 Task: Look for space in Usa River, Tanzania from 4th August, 2023 to 8th August, 2023 for 1 adult in price range Rs.10000 to Rs.15000. Place can be private room with 1  bedroom having 1 bed and 1 bathroom. Property type can be flatguest house, hotel. Booking option can be shelf check-in. Required host language is English.
Action: Mouse moved to (508, 108)
Screenshot: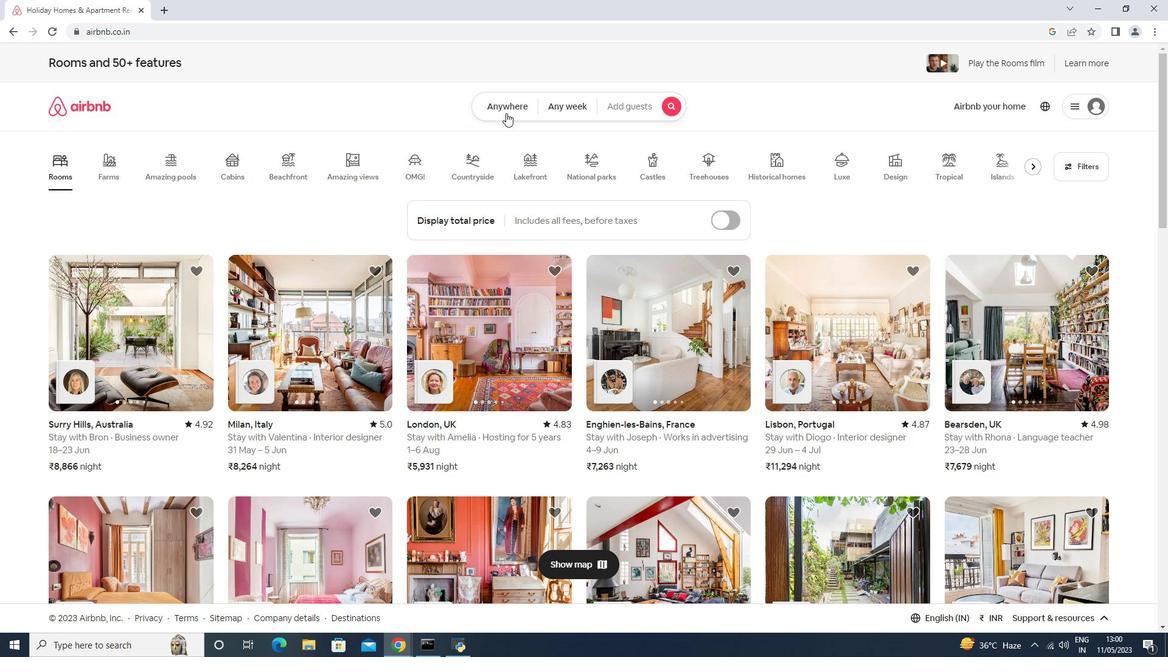 
Action: Mouse pressed left at (508, 108)
Screenshot: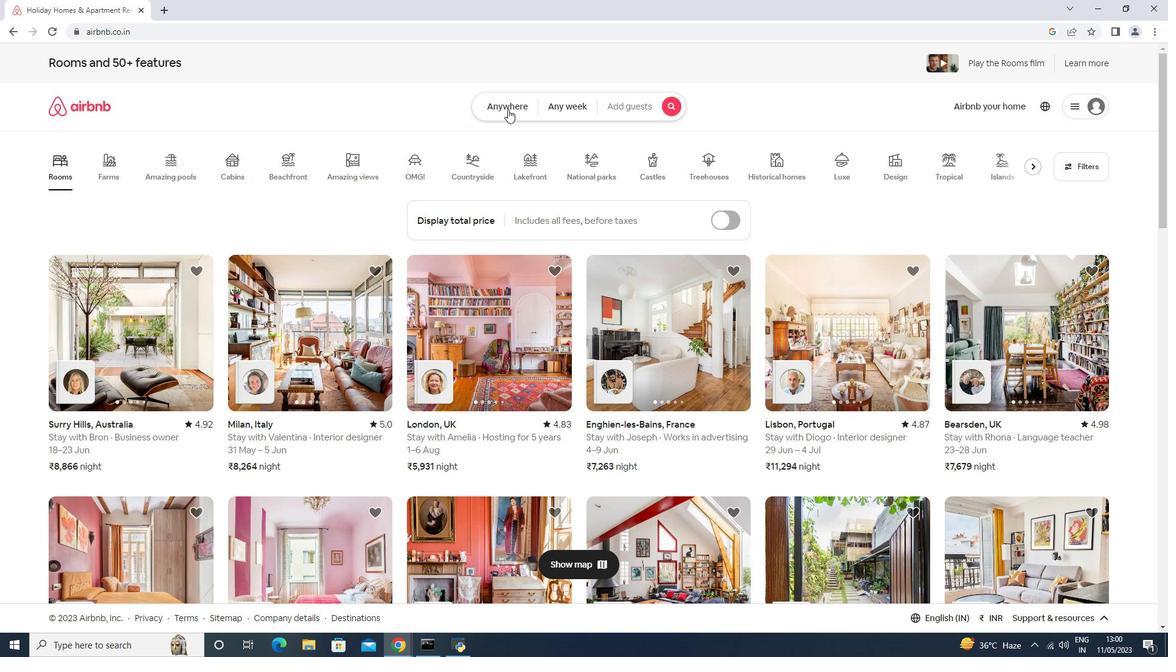 
Action: Mouse moved to (431, 184)
Screenshot: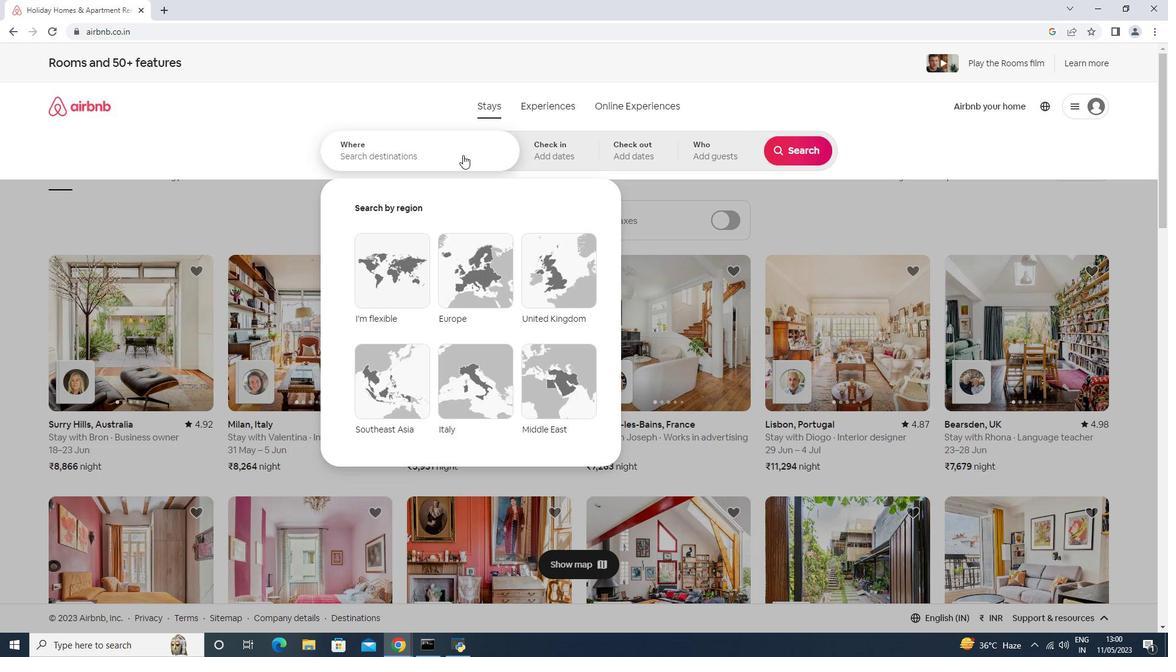 
Action: Mouse pressed left at (431, 184)
Screenshot: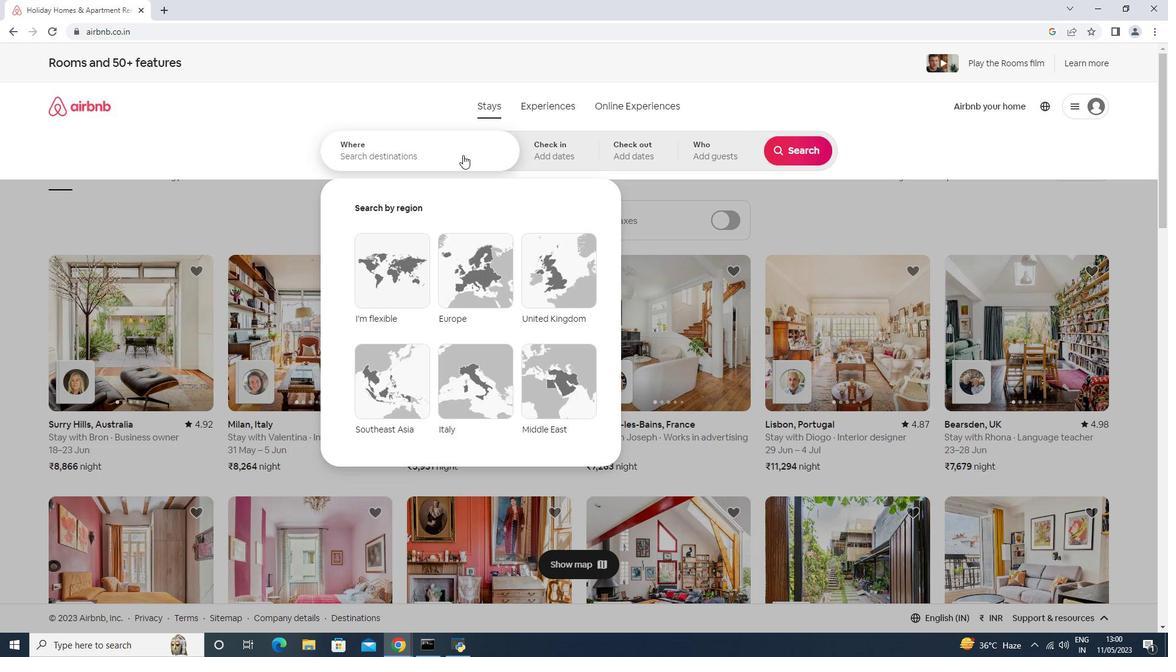 
Action: Mouse moved to (452, 146)
Screenshot: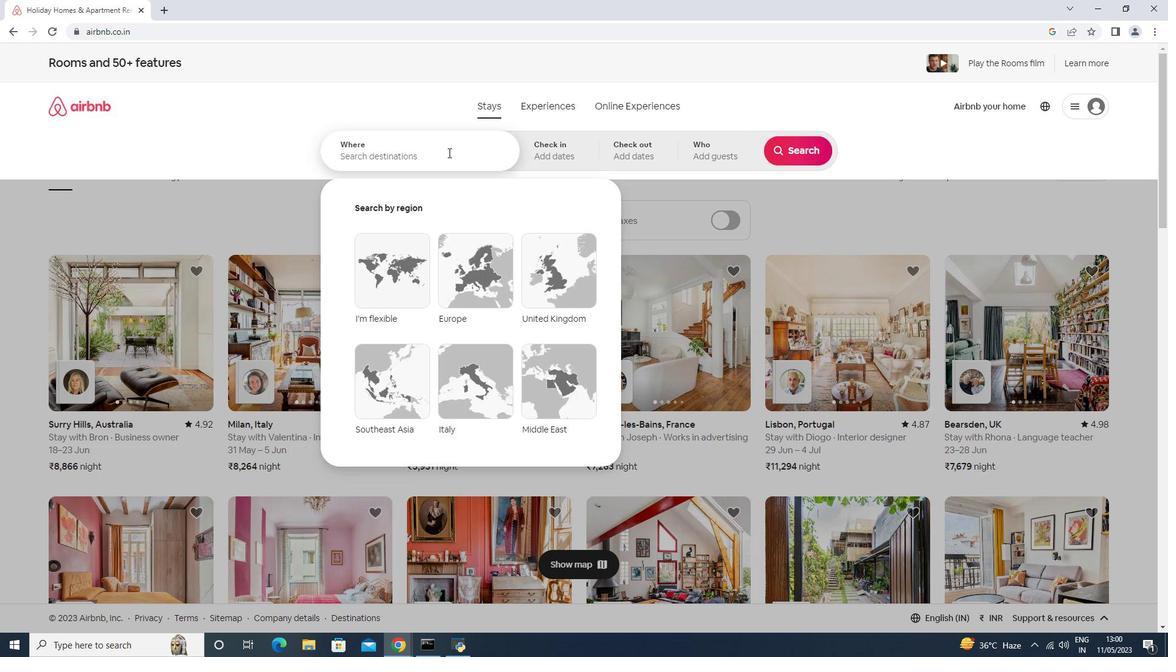 
Action: Mouse pressed left at (452, 146)
Screenshot: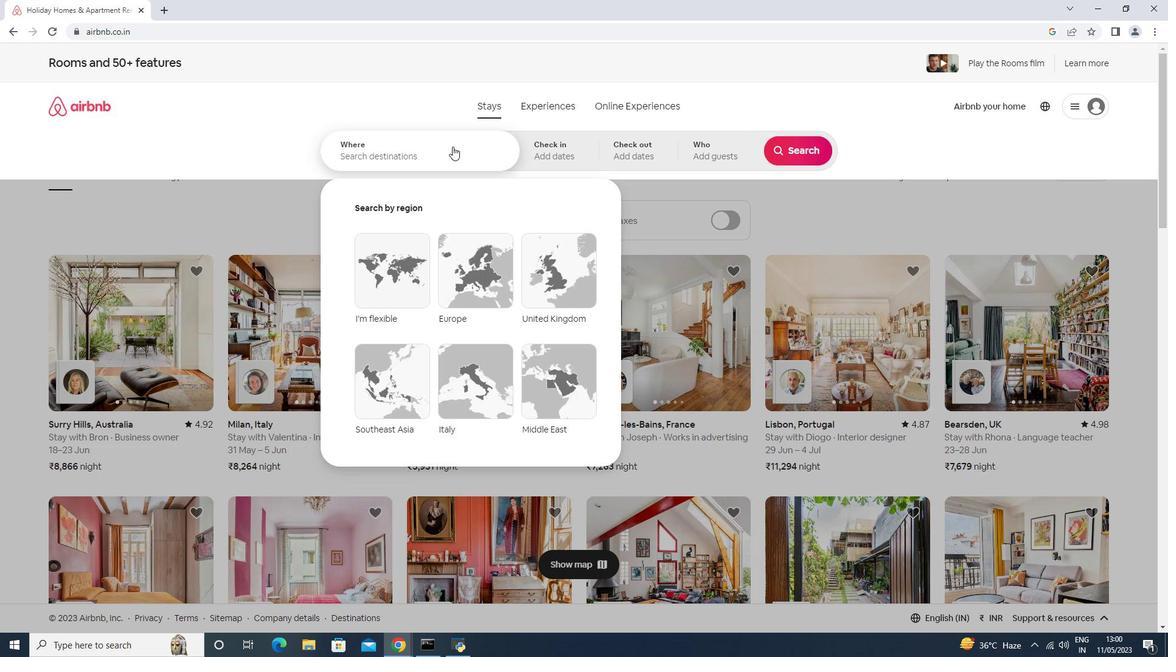 
Action: Mouse moved to (399, 174)
Screenshot: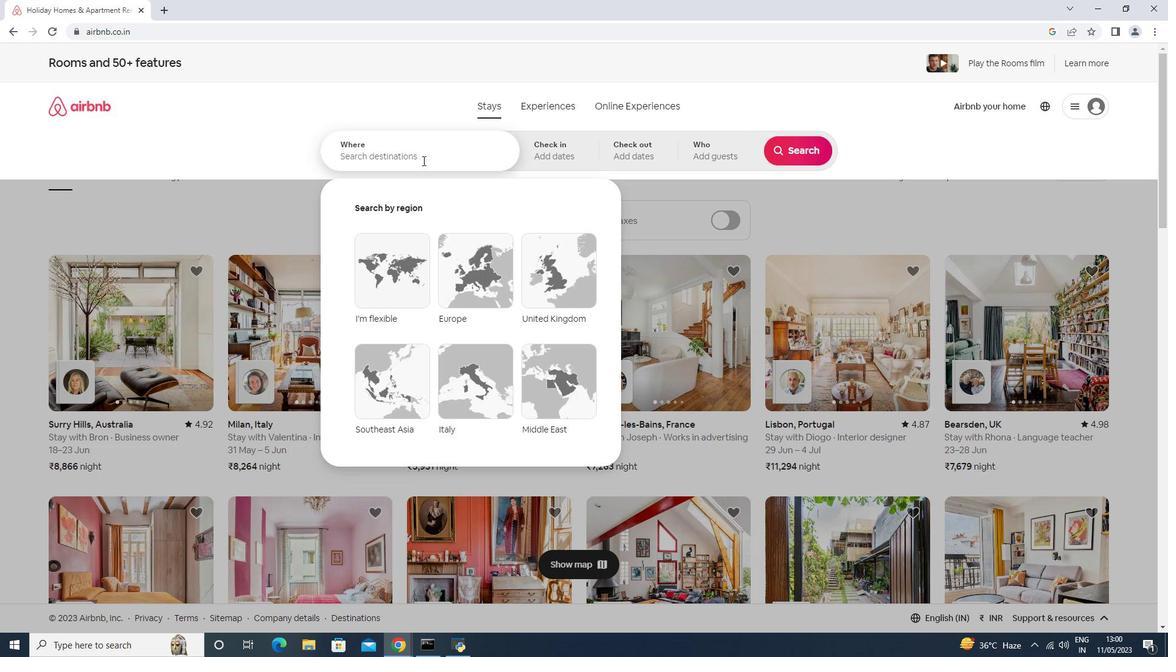
Action: Key pressed <Key.shift><Key.shift><Key.shift><Key.shift><Key.shift><Key.shift><Key.shift>Usa<Key.space><Key.shift>River,<Key.space><Key.down><Key.enter>
Screenshot: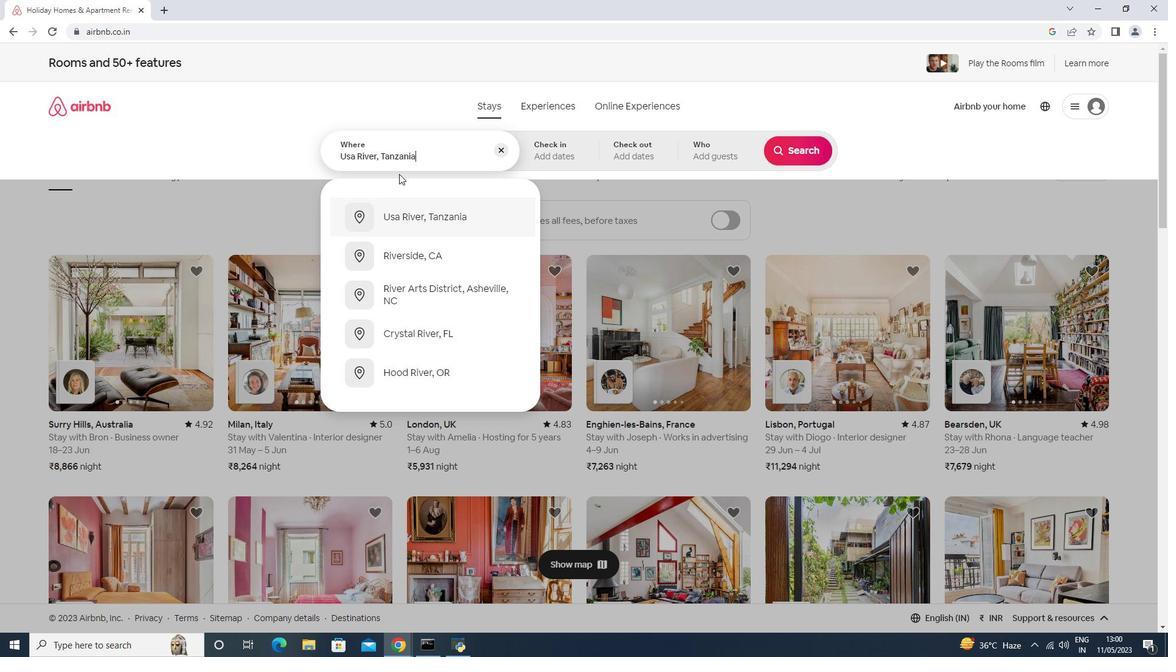 
Action: Mouse moved to (823, 247)
Screenshot: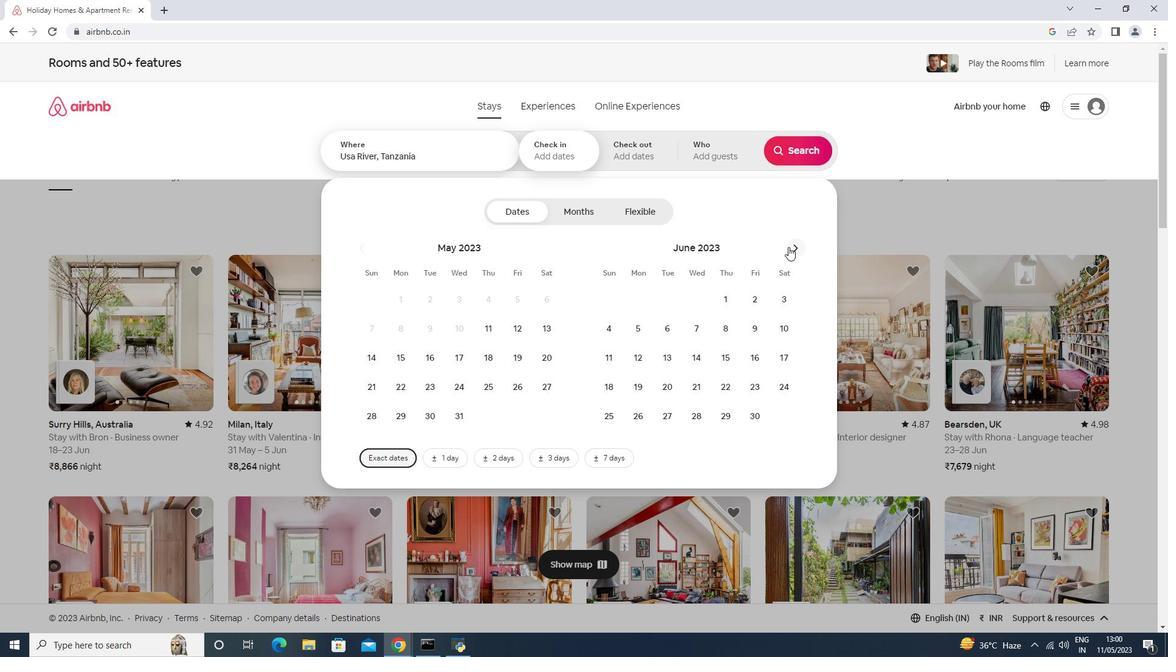 
Action: Mouse pressed left at (823, 247)
Screenshot: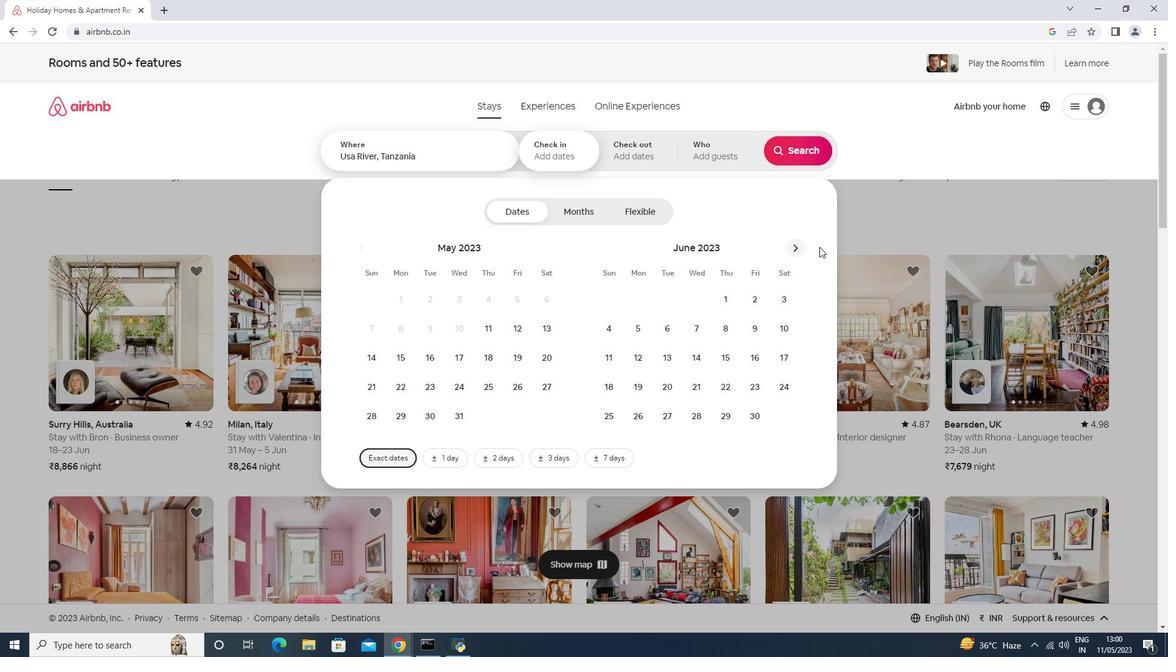 
Action: Mouse moved to (792, 248)
Screenshot: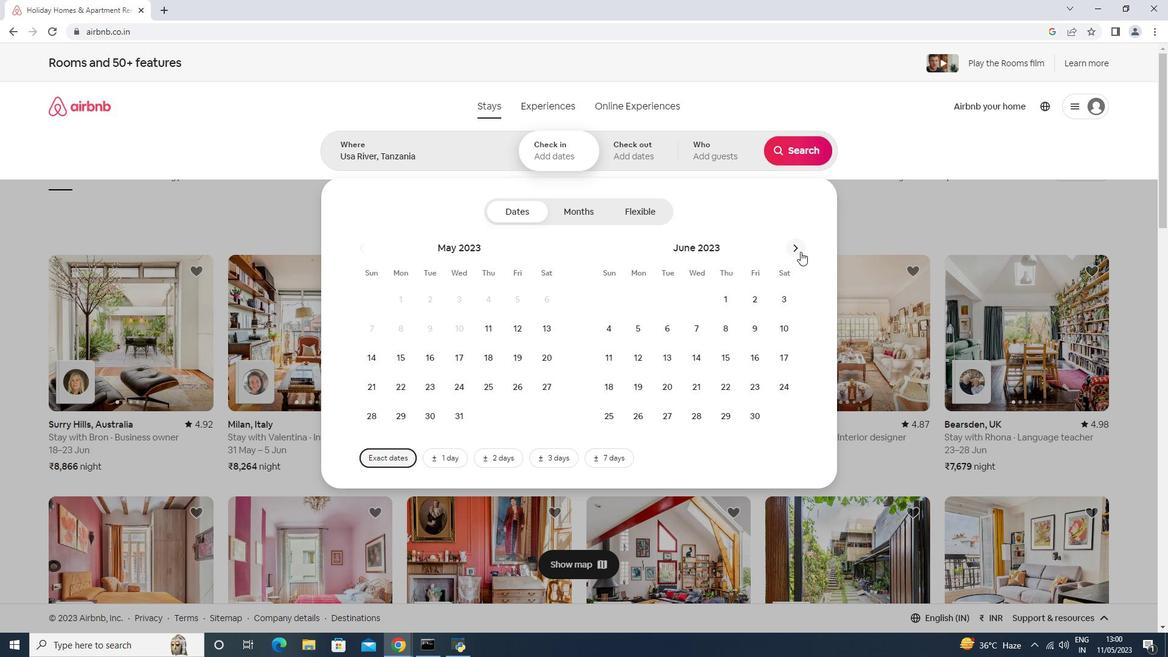 
Action: Mouse pressed left at (792, 248)
Screenshot: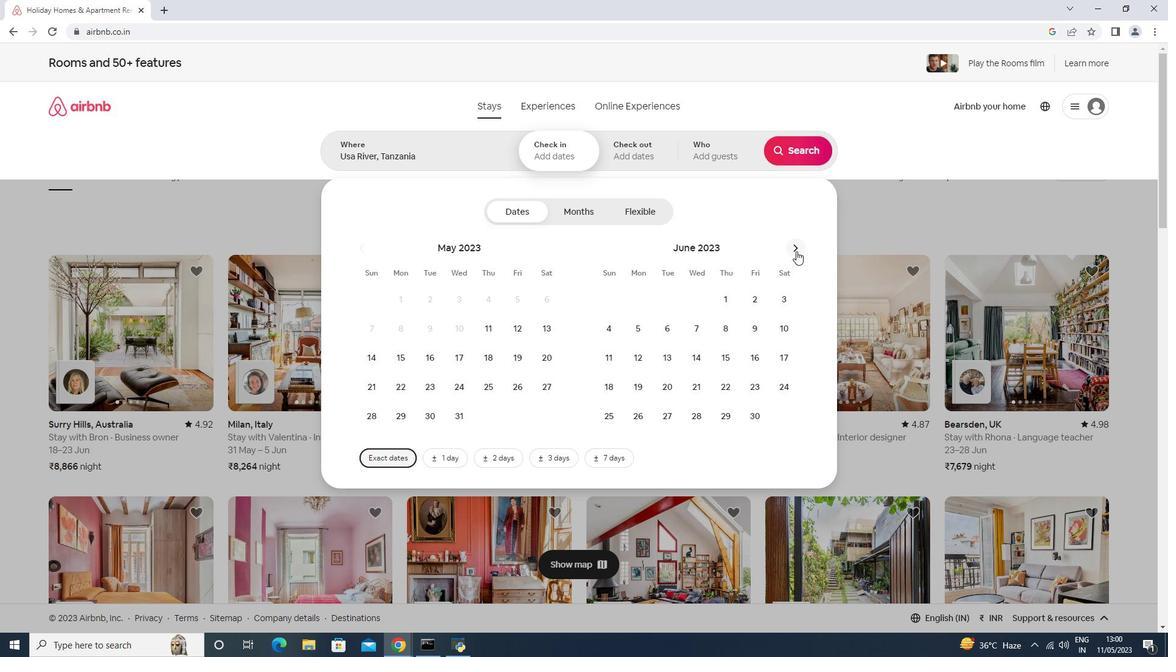 
Action: Mouse pressed left at (792, 248)
Screenshot: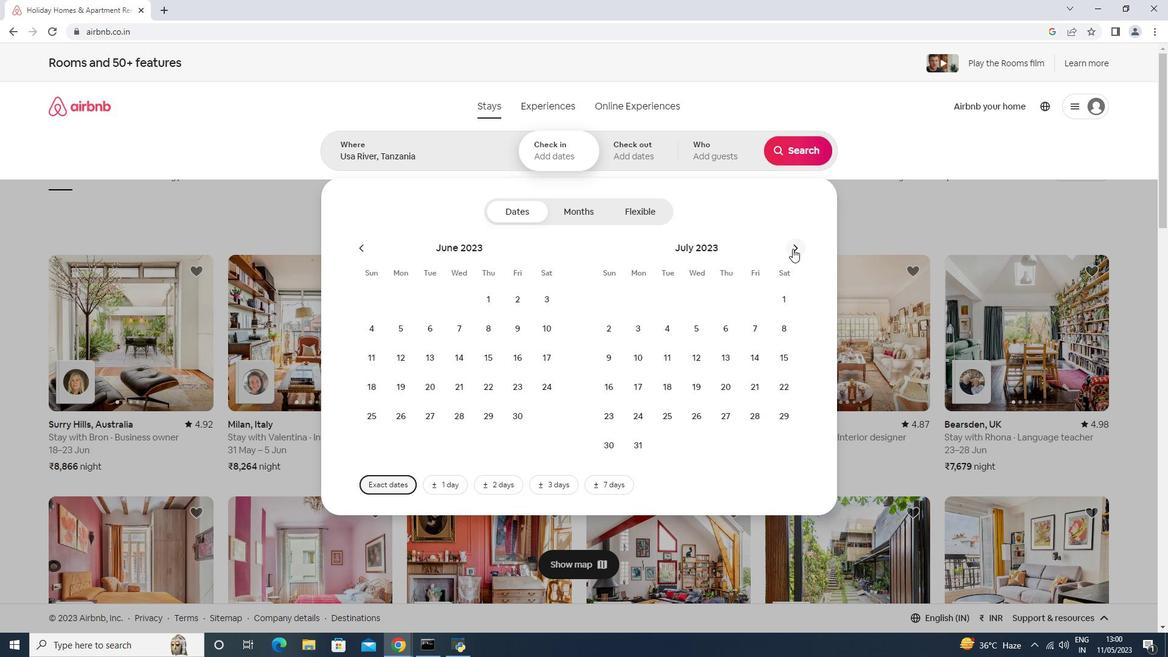 
Action: Mouse moved to (752, 292)
Screenshot: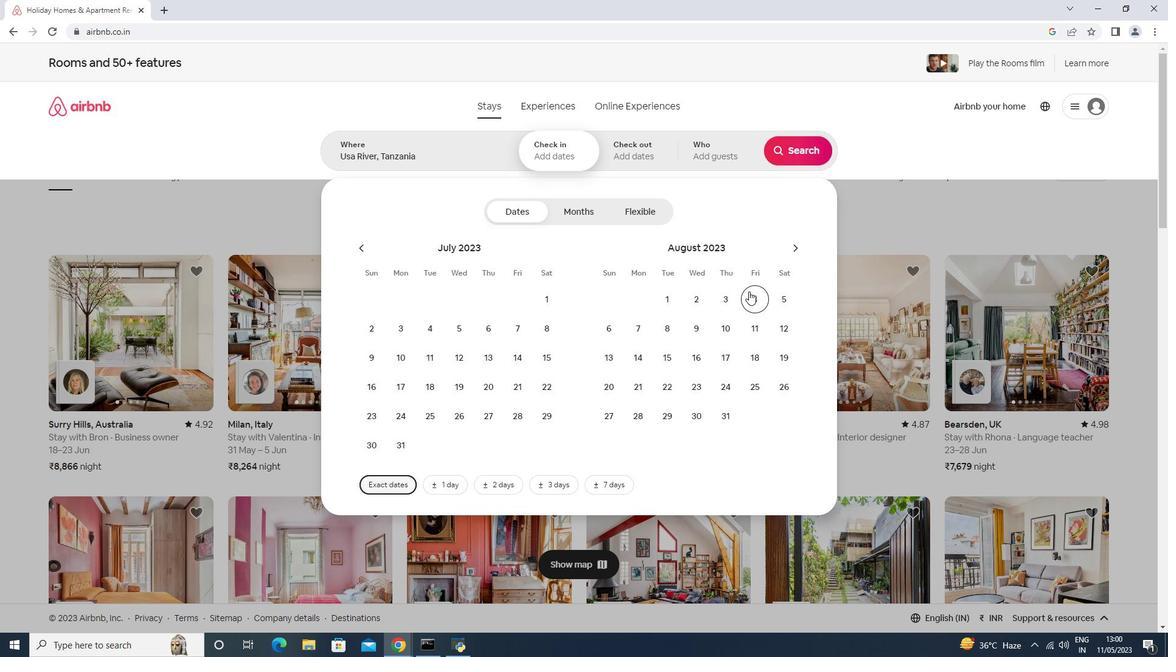 
Action: Mouse pressed left at (752, 292)
Screenshot: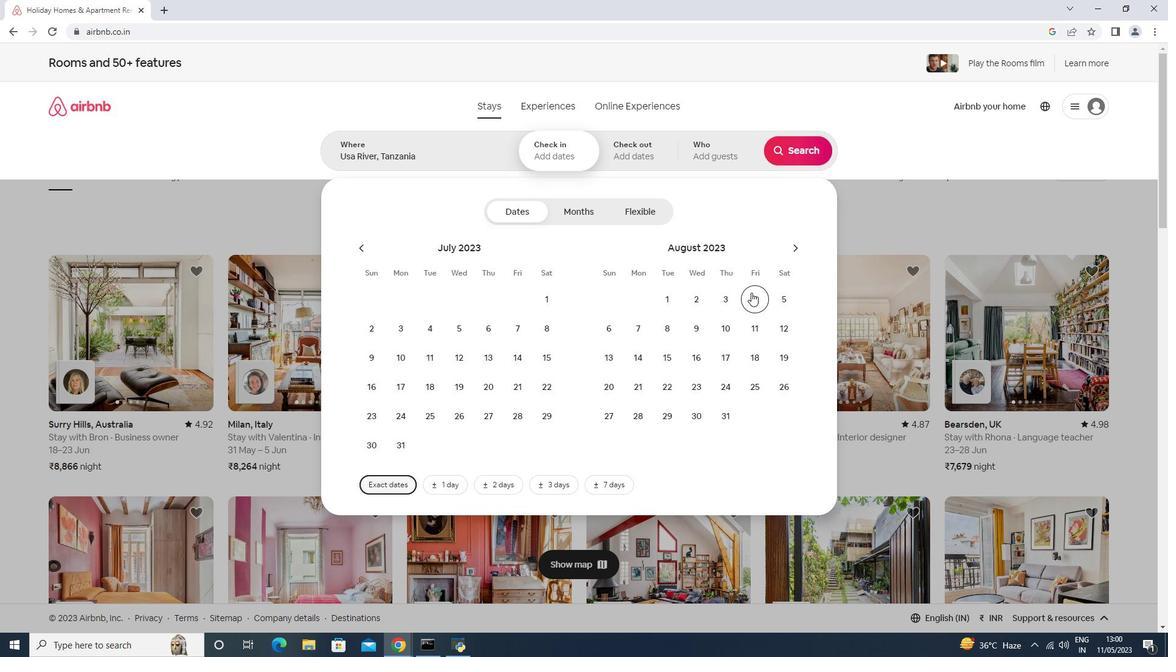 
Action: Mouse moved to (667, 332)
Screenshot: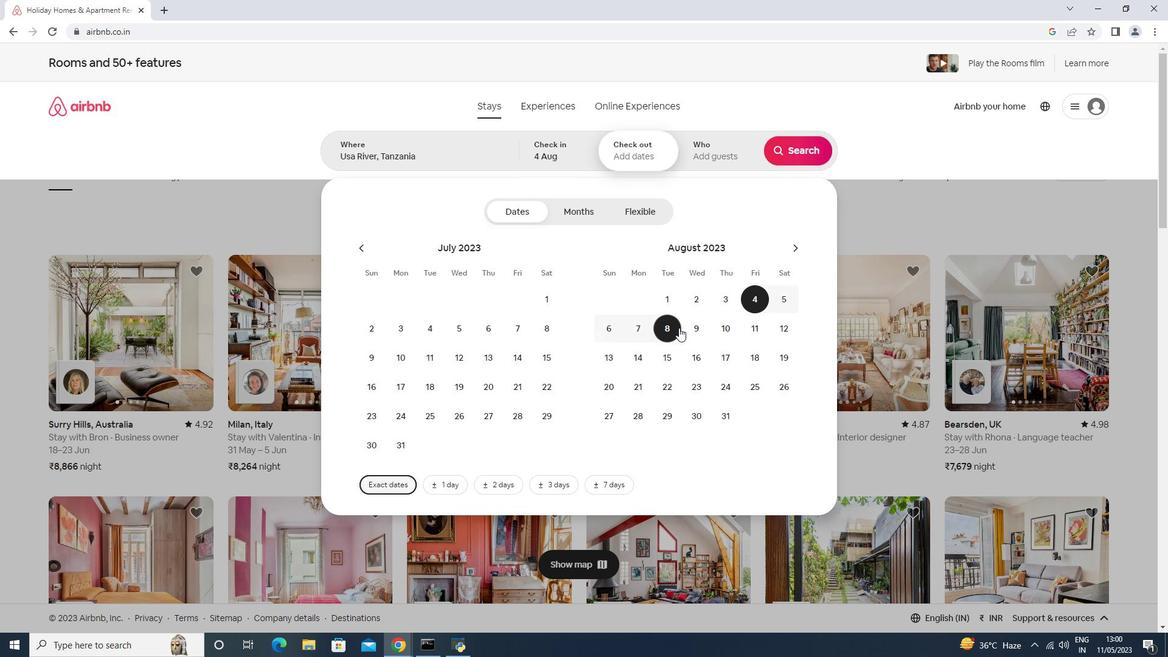 
Action: Mouse pressed left at (667, 332)
Screenshot: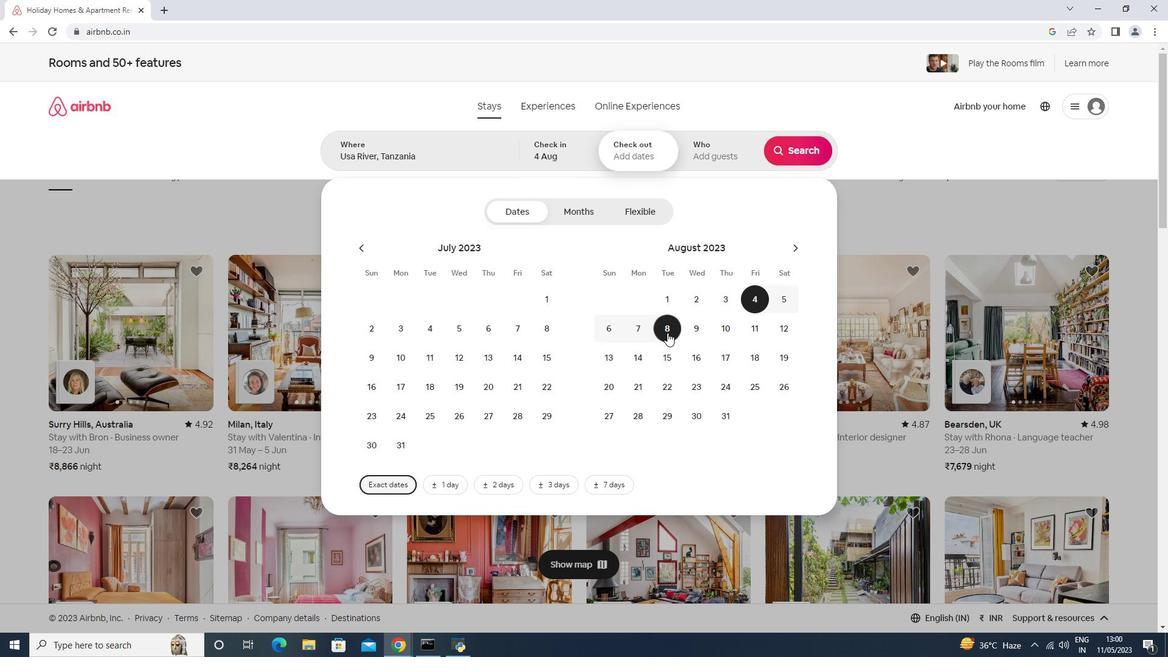 
Action: Mouse moved to (721, 121)
Screenshot: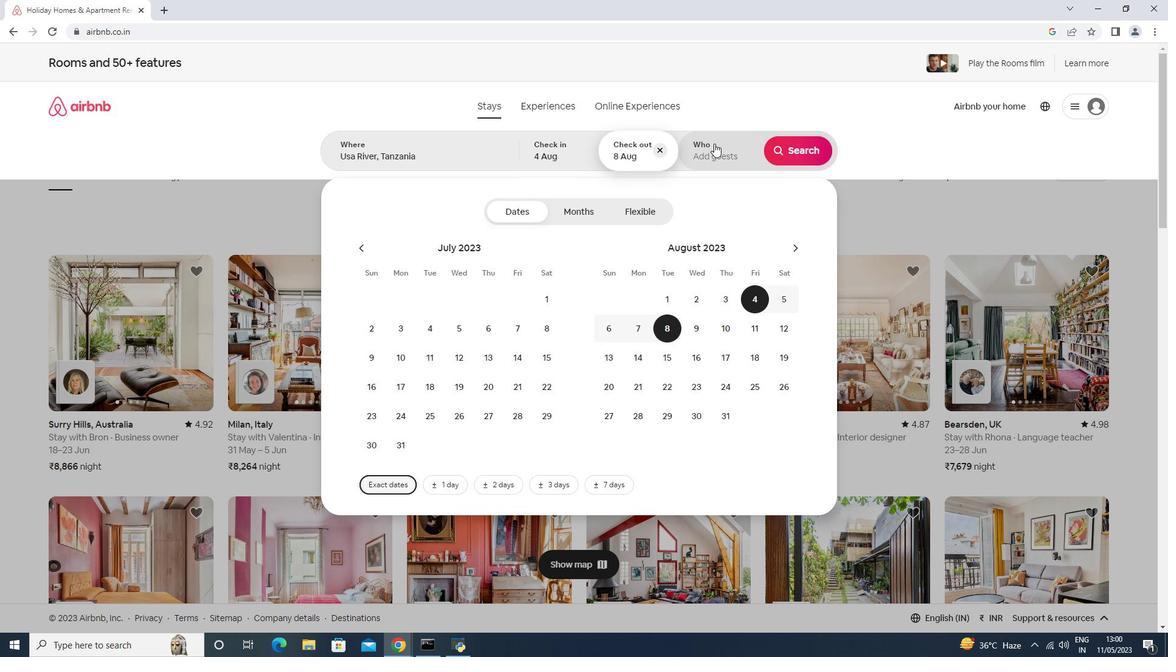 
Action: Mouse pressed left at (721, 121)
Screenshot: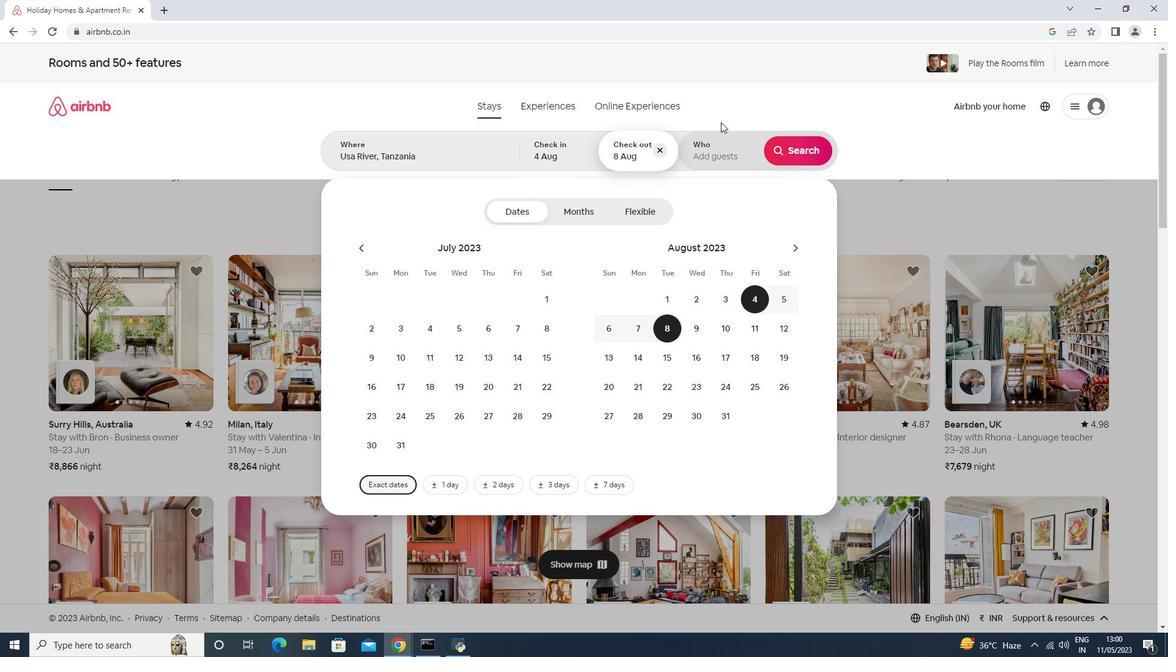 
Action: Mouse moved to (716, 160)
Screenshot: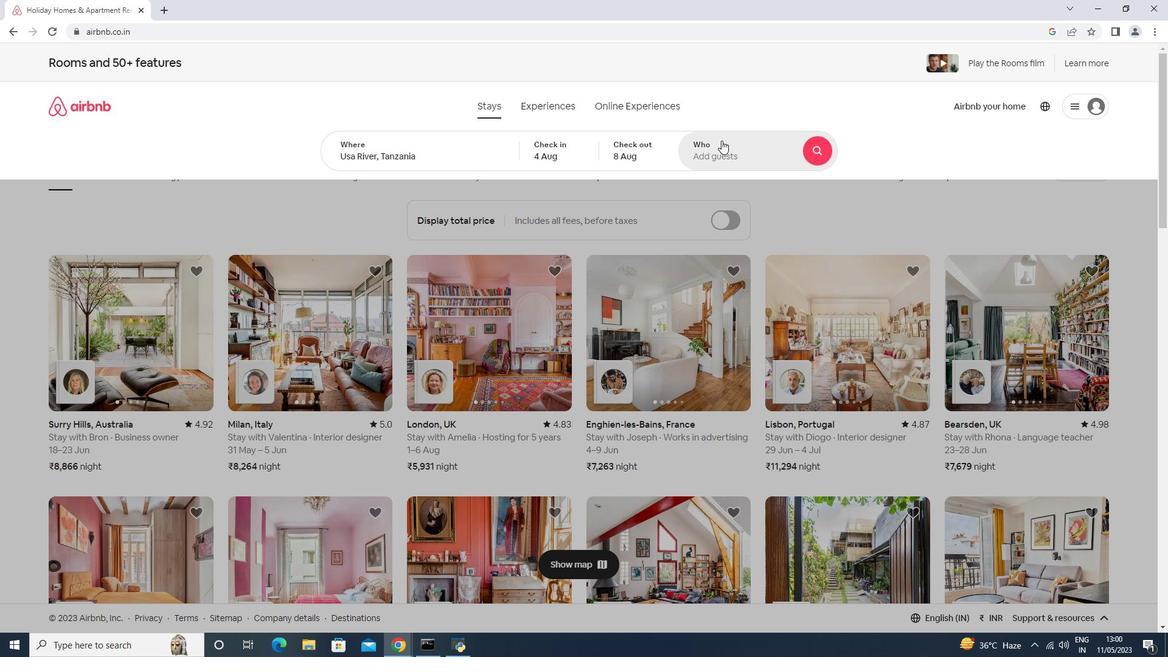 
Action: Mouse pressed left at (716, 160)
Screenshot: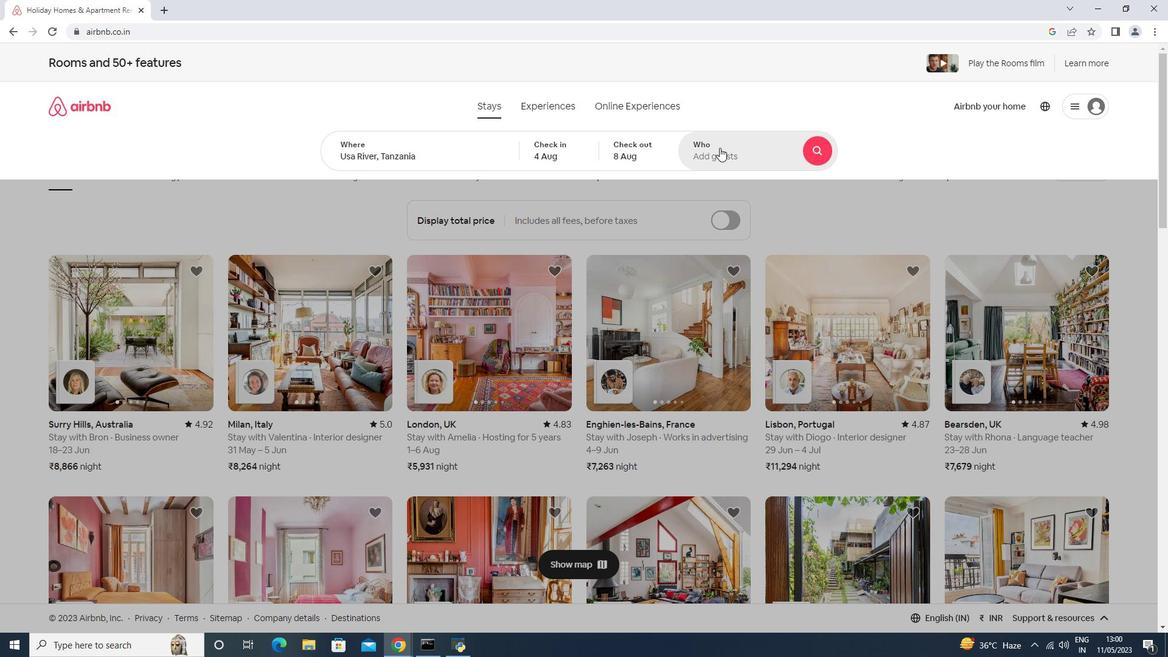 
Action: Mouse moved to (804, 222)
Screenshot: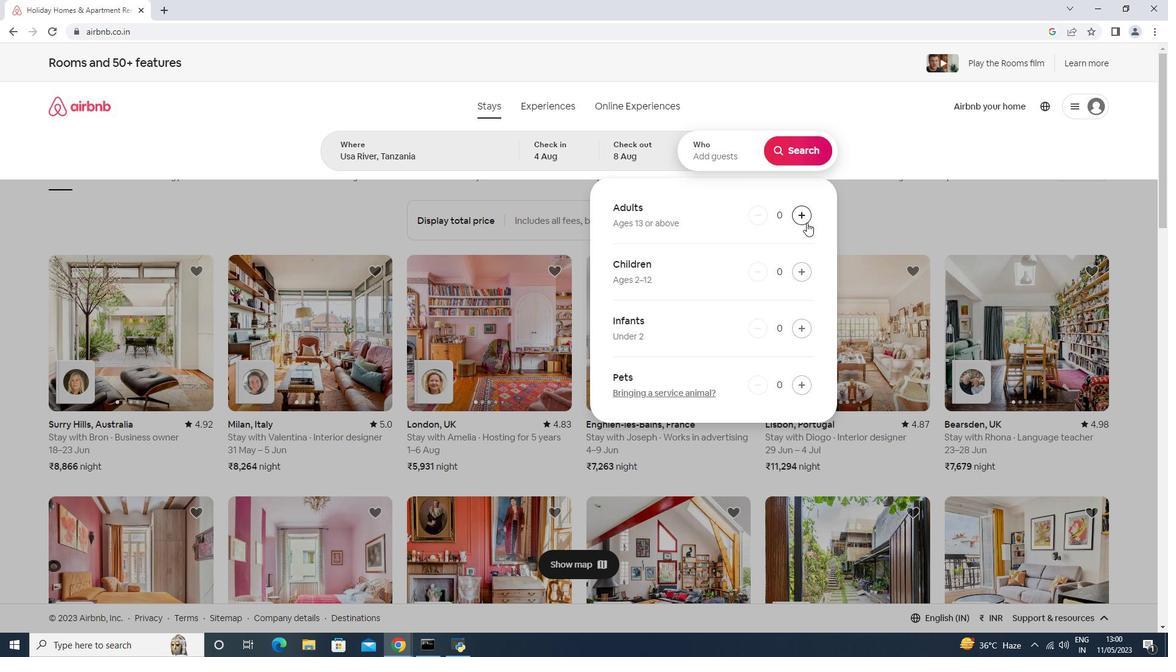 
Action: Mouse pressed left at (804, 222)
Screenshot: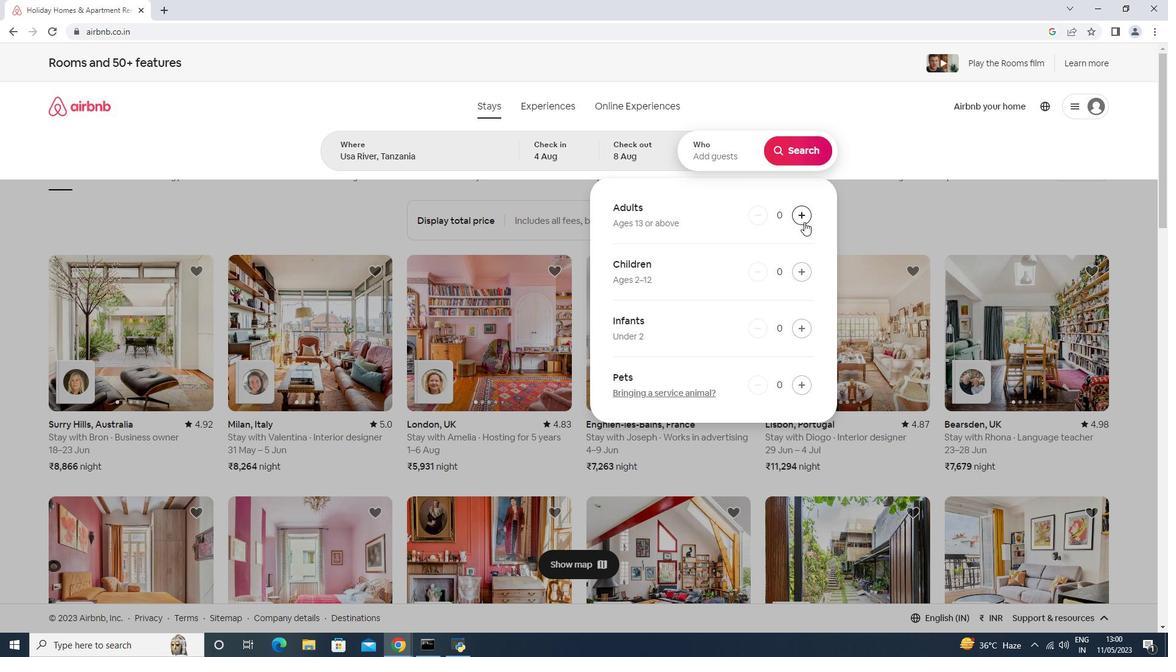 
Action: Mouse moved to (786, 150)
Screenshot: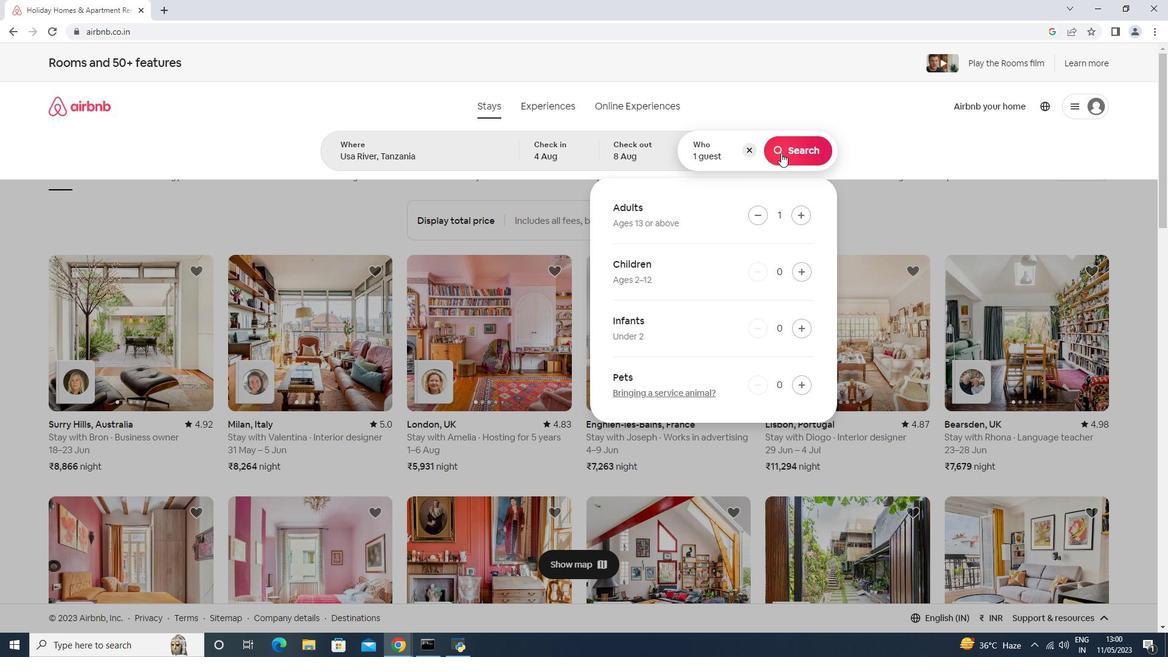 
Action: Mouse pressed left at (786, 150)
Screenshot: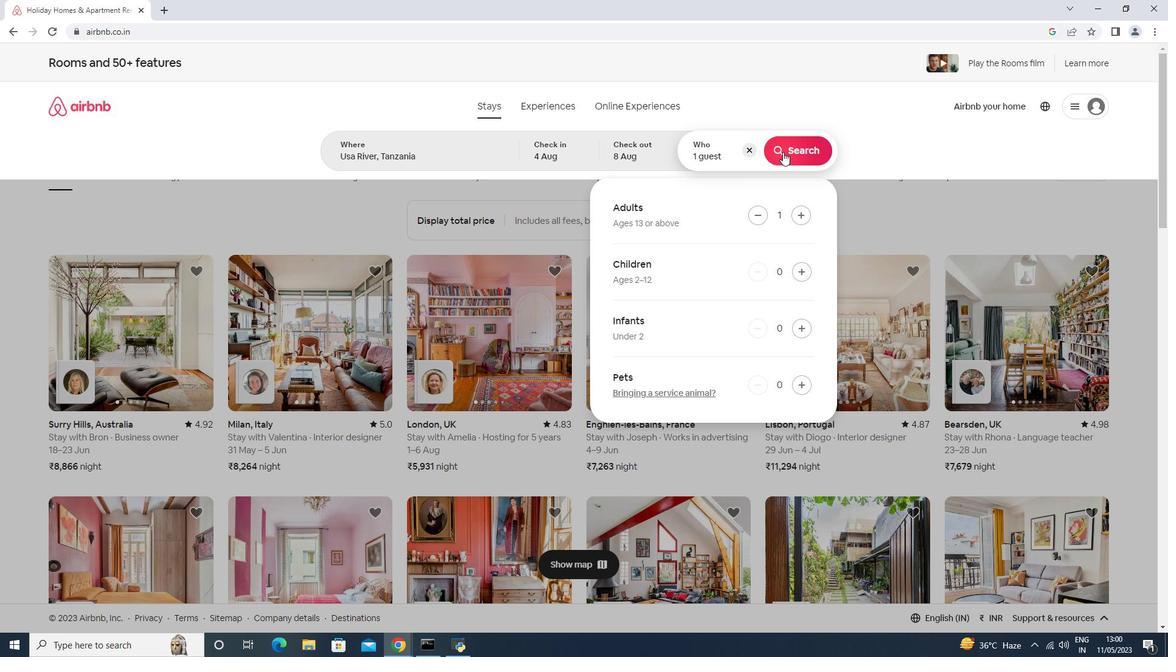 
Action: Mouse moved to (1107, 114)
Screenshot: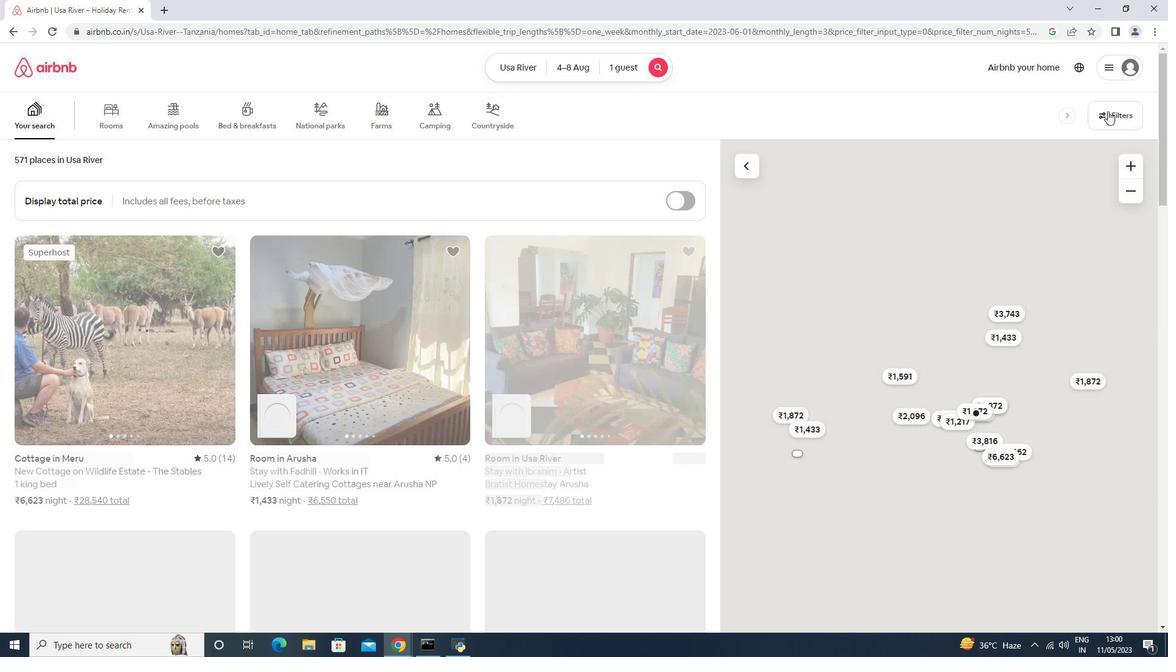 
Action: Mouse pressed left at (1107, 114)
Screenshot: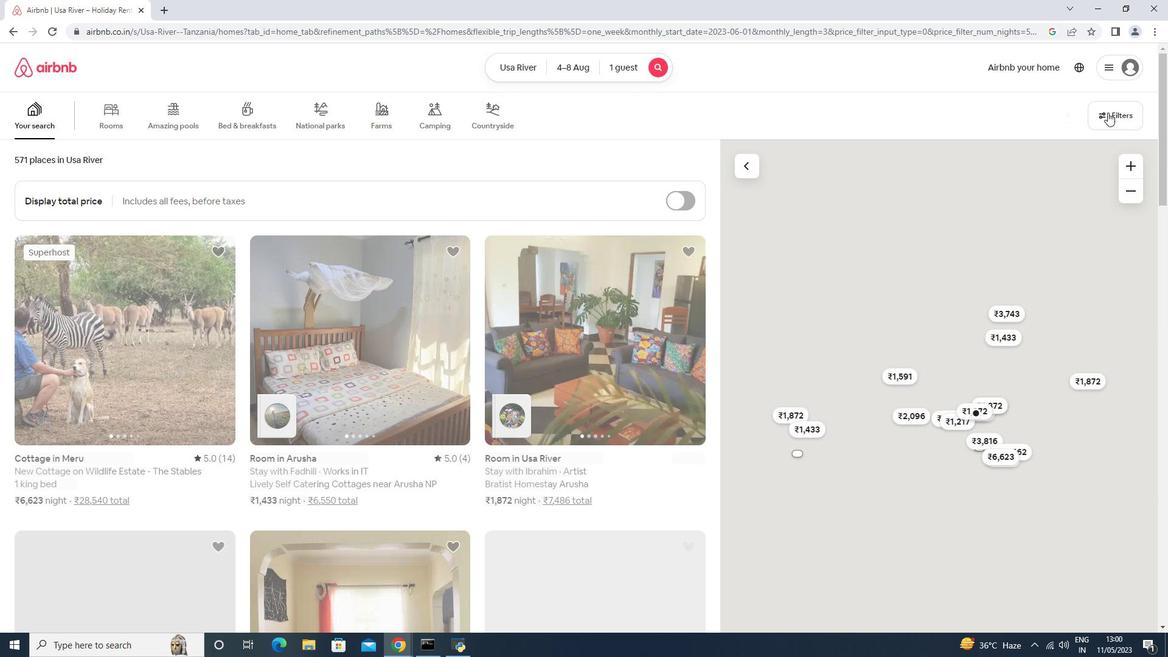 
Action: Mouse moved to (461, 415)
Screenshot: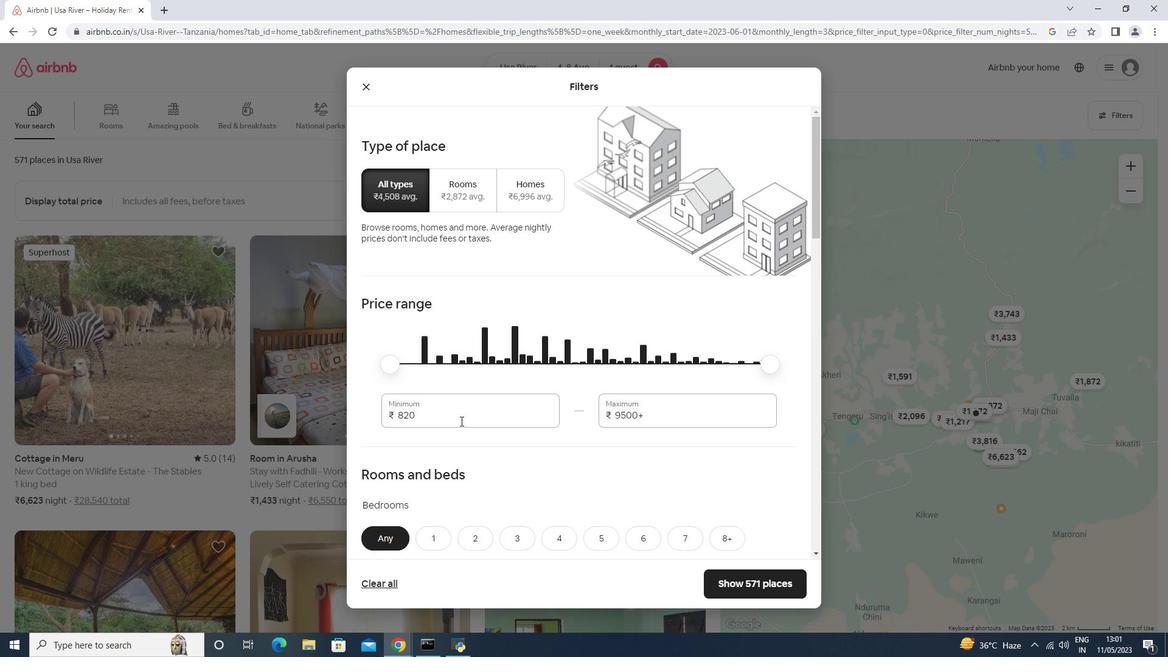 
Action: Mouse pressed left at (461, 415)
Screenshot: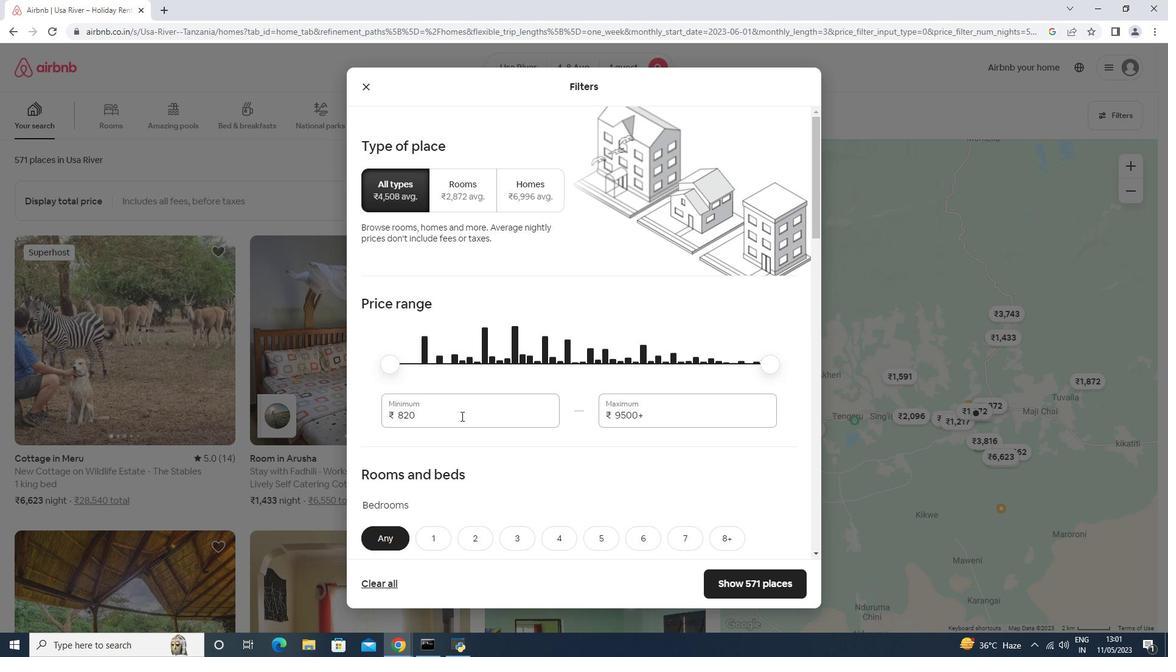 
Action: Key pressed <Key.backspace><Key.backspace><Key.backspace><Key.backspace>10000<Key.tab>15000
Screenshot: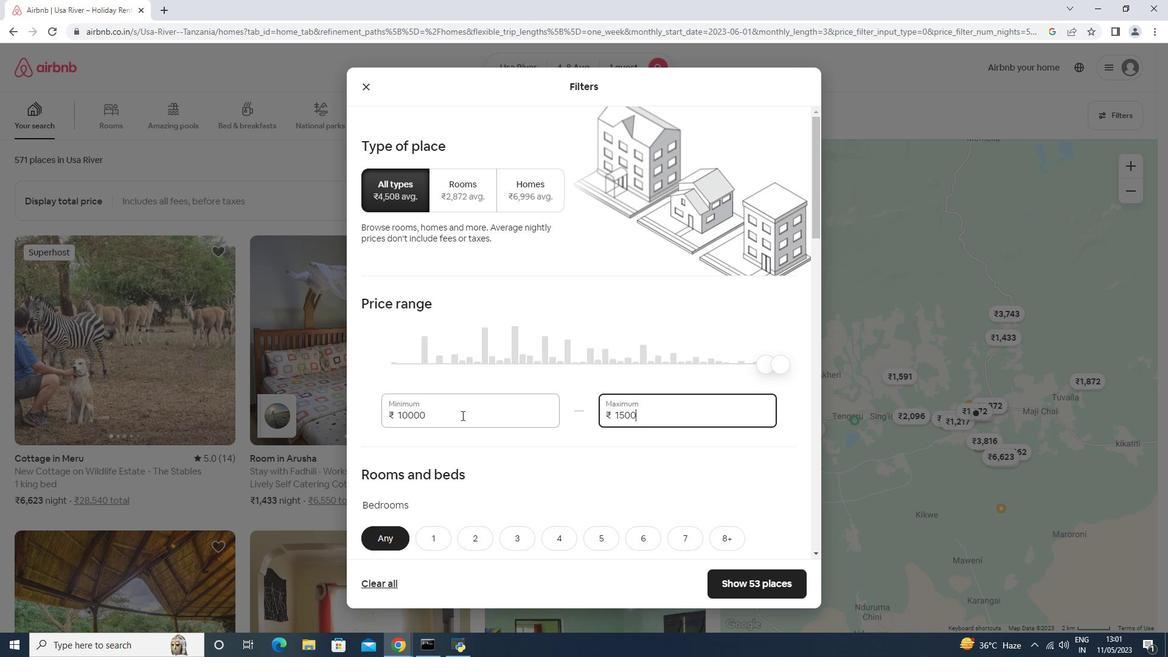 
Action: Mouse scrolled (461, 415) with delta (0, 0)
Screenshot: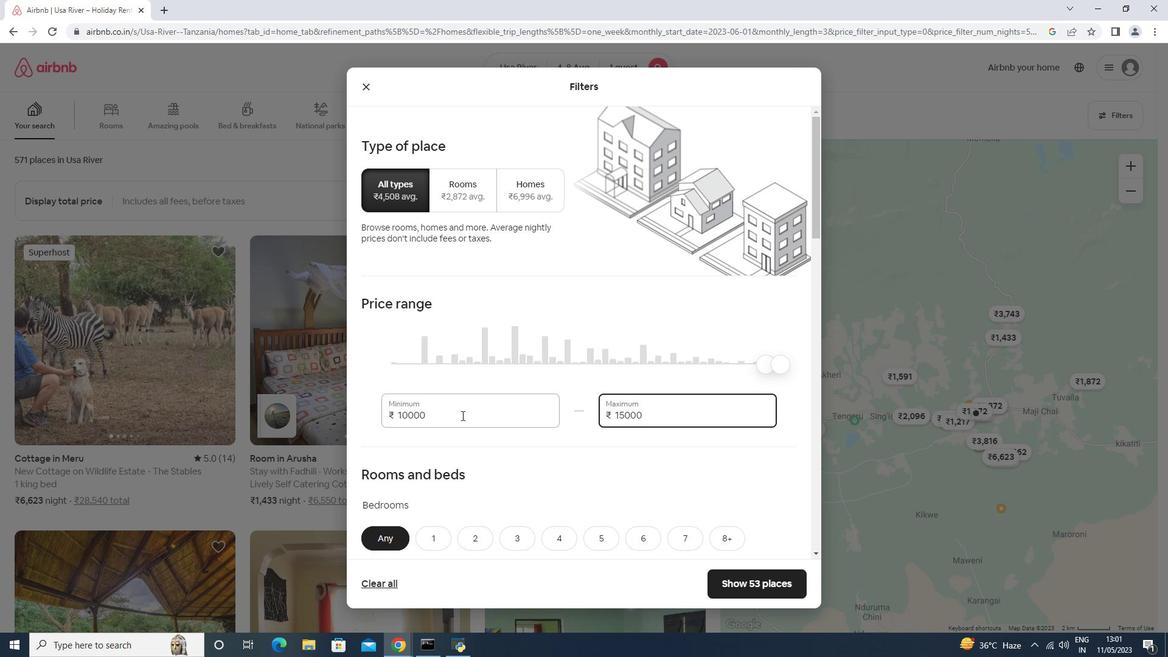 
Action: Mouse scrolled (461, 415) with delta (0, 0)
Screenshot: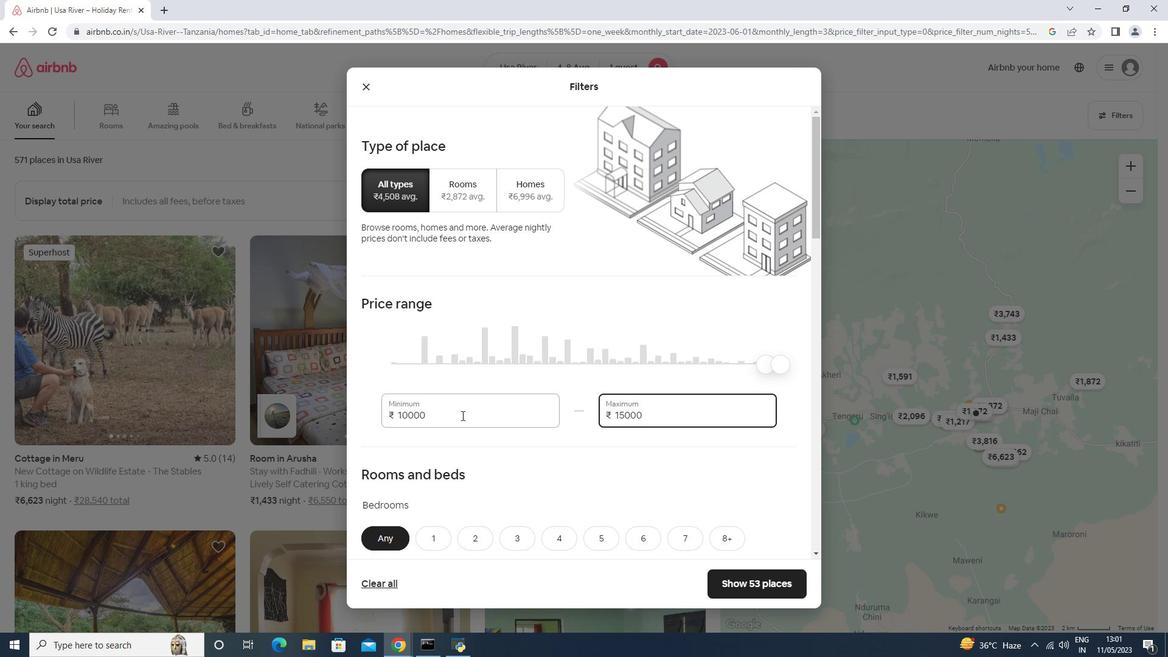 
Action: Mouse scrolled (461, 415) with delta (0, 0)
Screenshot: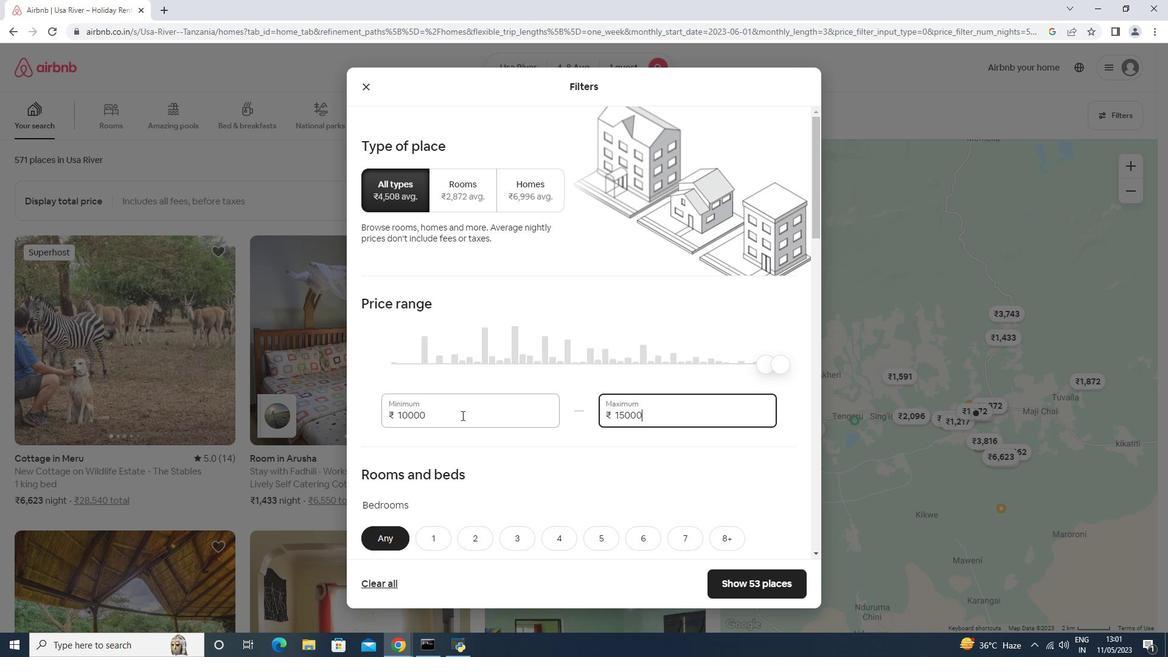 
Action: Mouse scrolled (461, 415) with delta (0, 0)
Screenshot: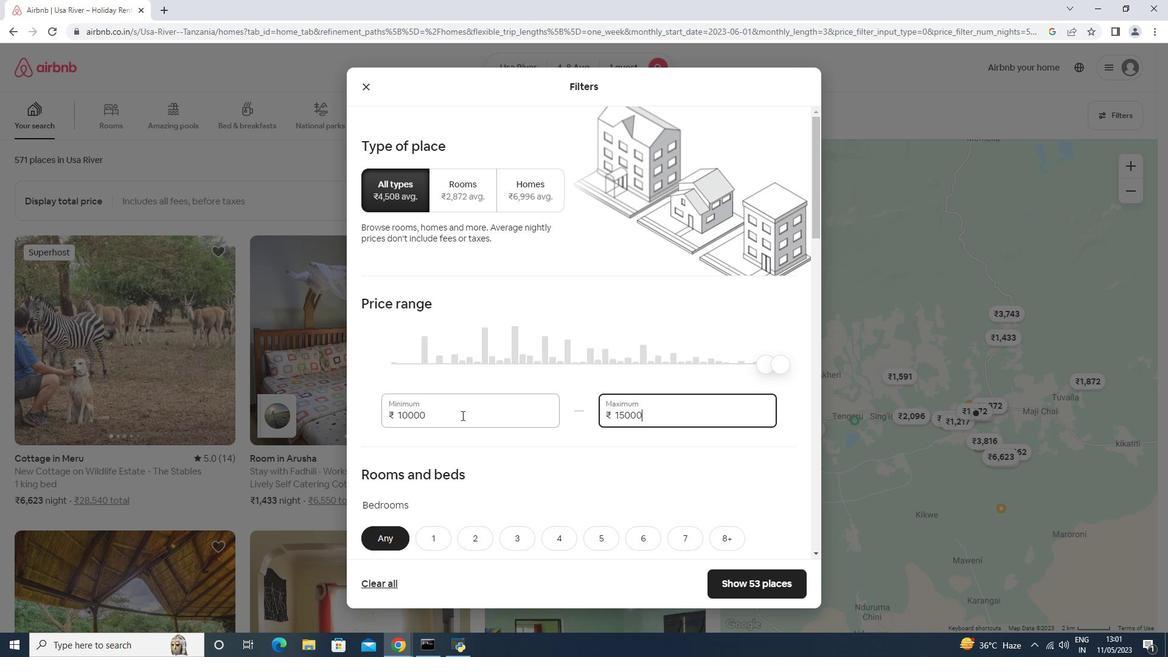 
Action: Mouse scrolled (461, 415) with delta (0, 0)
Screenshot: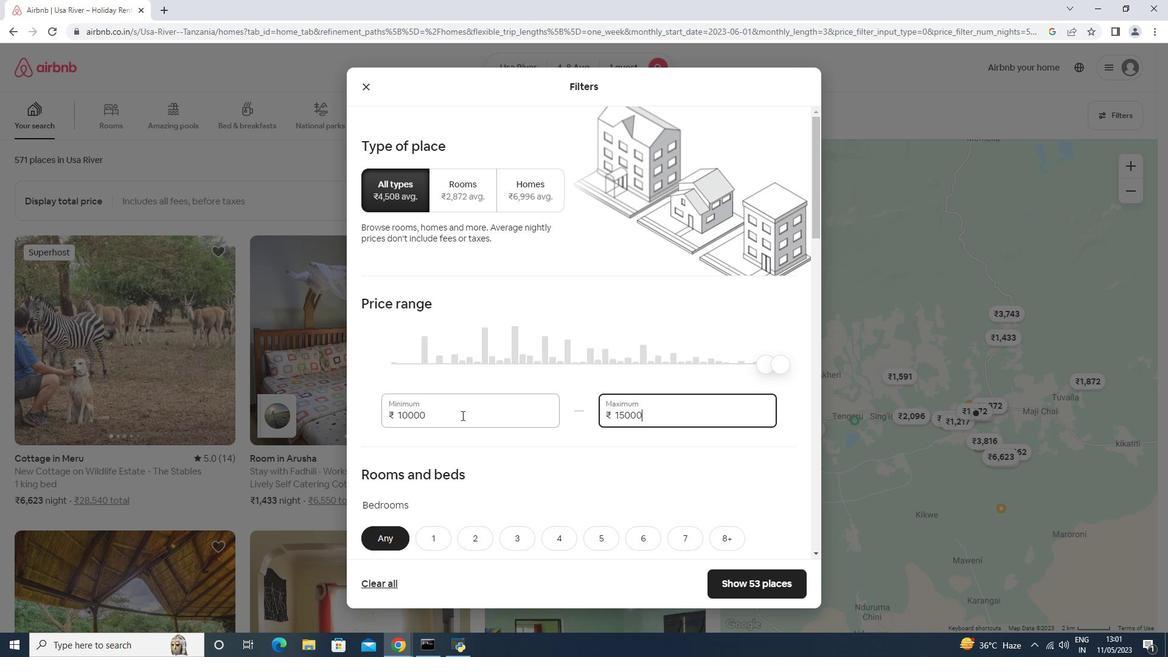 
Action: Mouse moved to (441, 237)
Screenshot: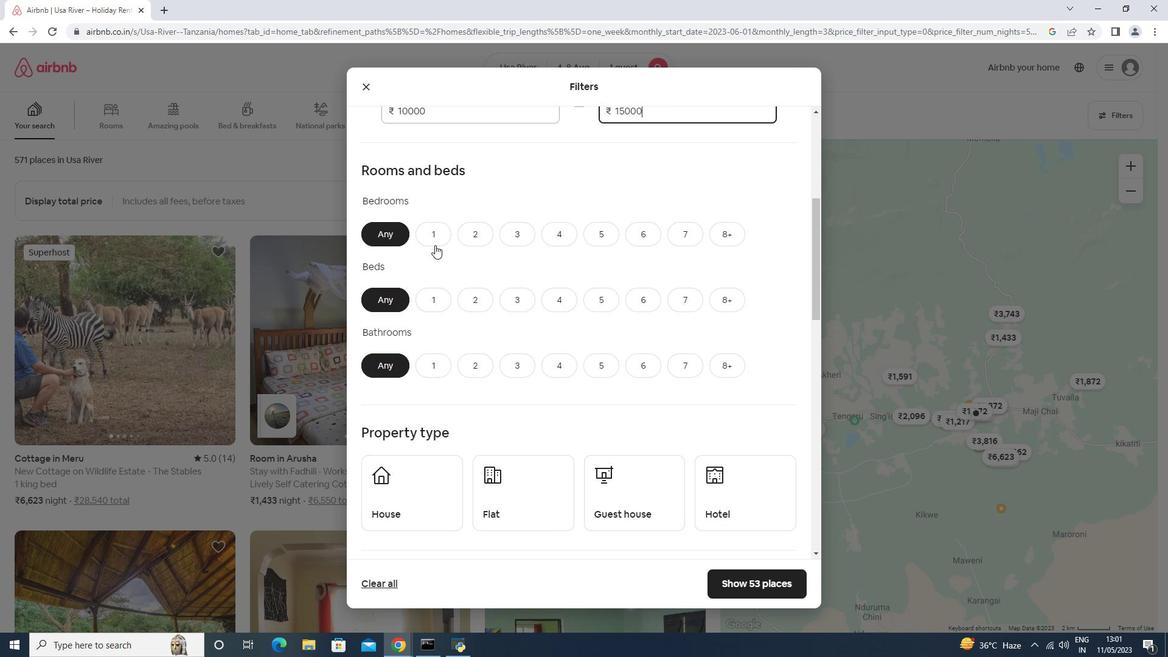 
Action: Mouse pressed left at (441, 237)
Screenshot: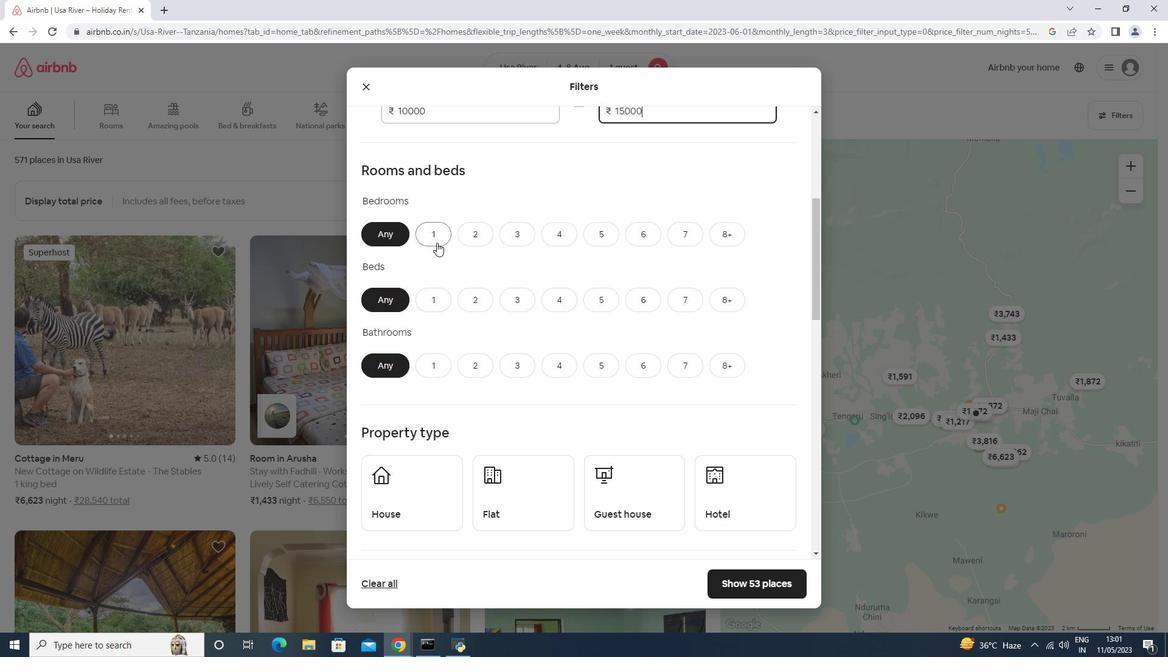 
Action: Mouse moved to (436, 297)
Screenshot: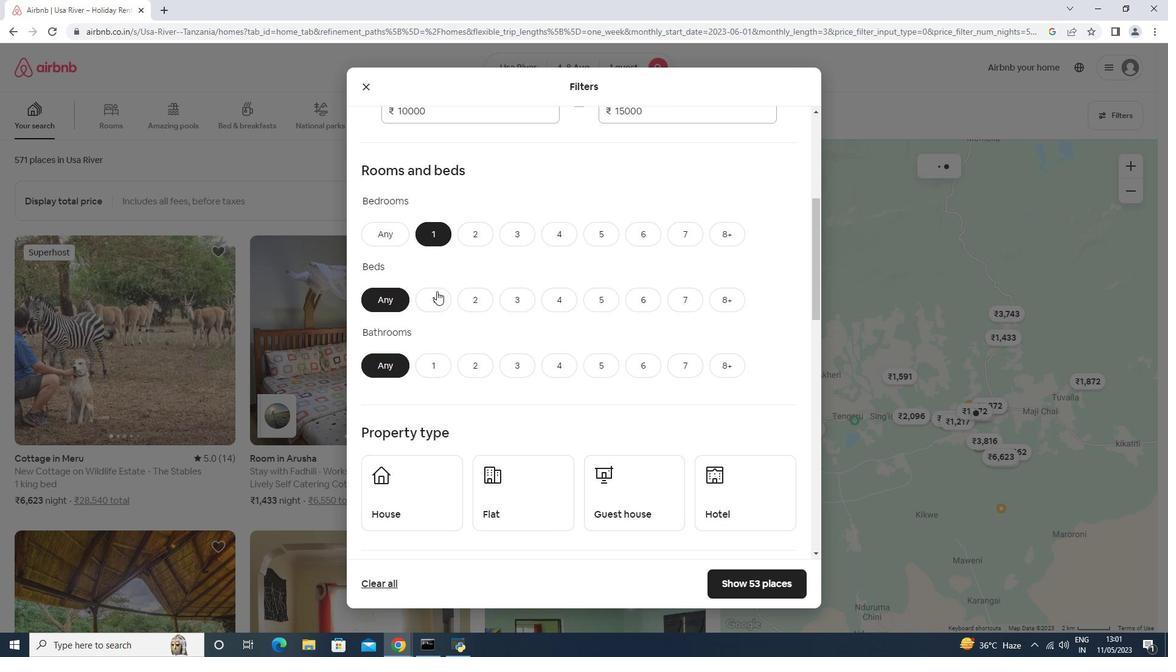 
Action: Mouse pressed left at (436, 297)
Screenshot: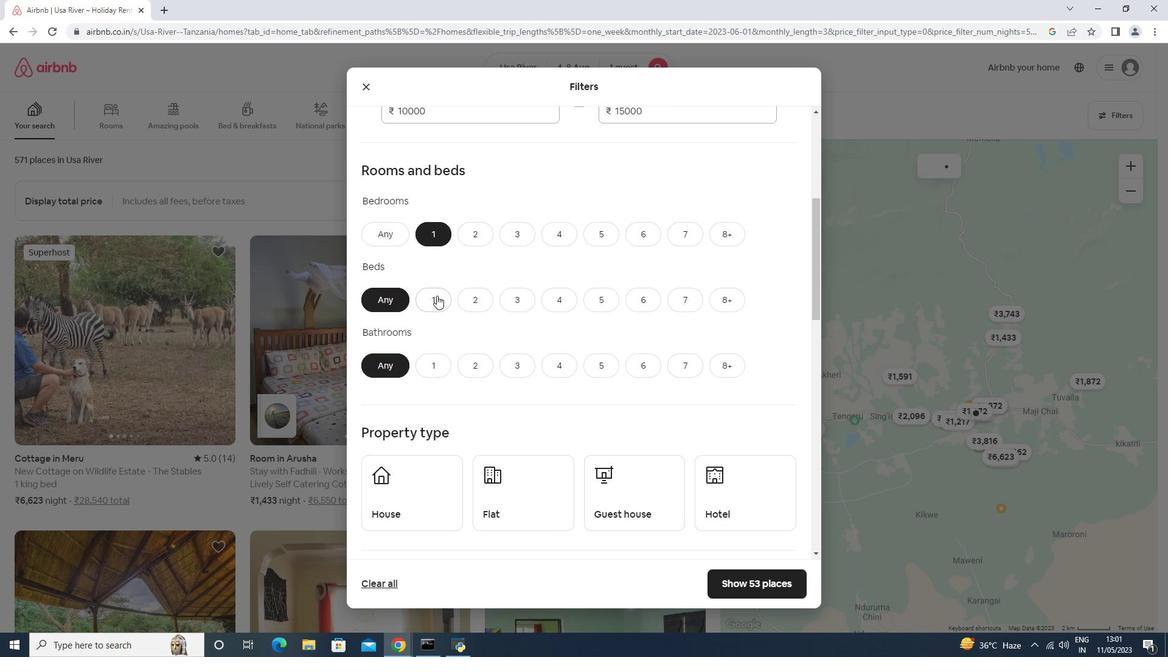 
Action: Mouse moved to (436, 368)
Screenshot: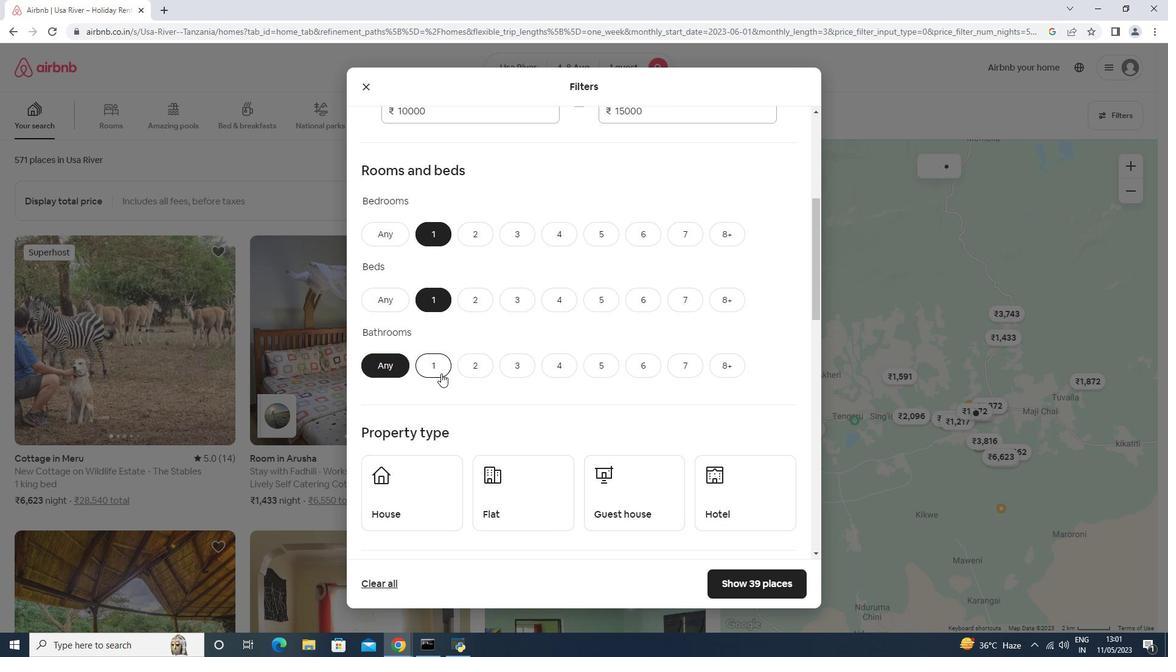 
Action: Mouse pressed left at (436, 368)
Screenshot: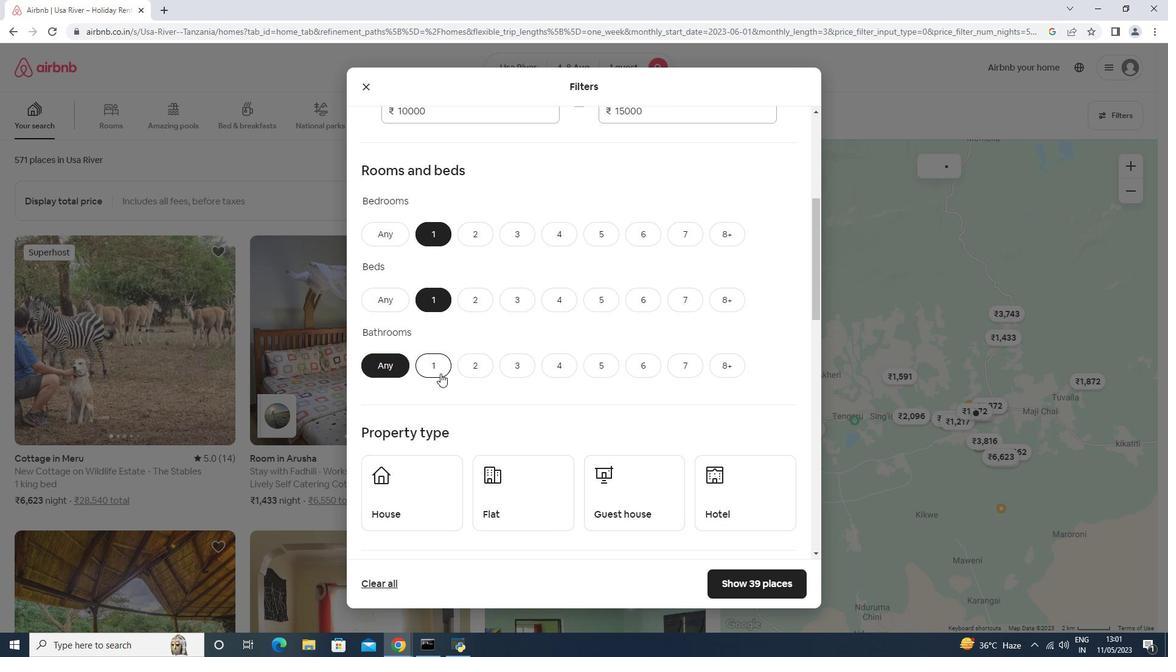 
Action: Mouse moved to (435, 360)
Screenshot: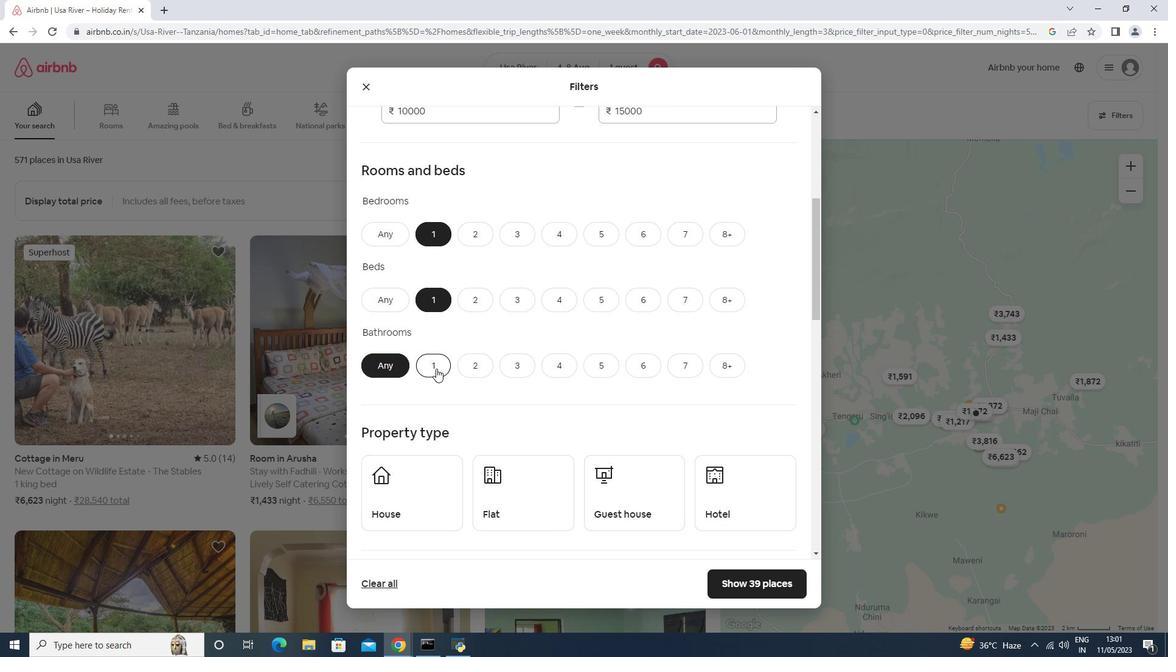 
Action: Mouse scrolled (435, 359) with delta (0, 0)
Screenshot: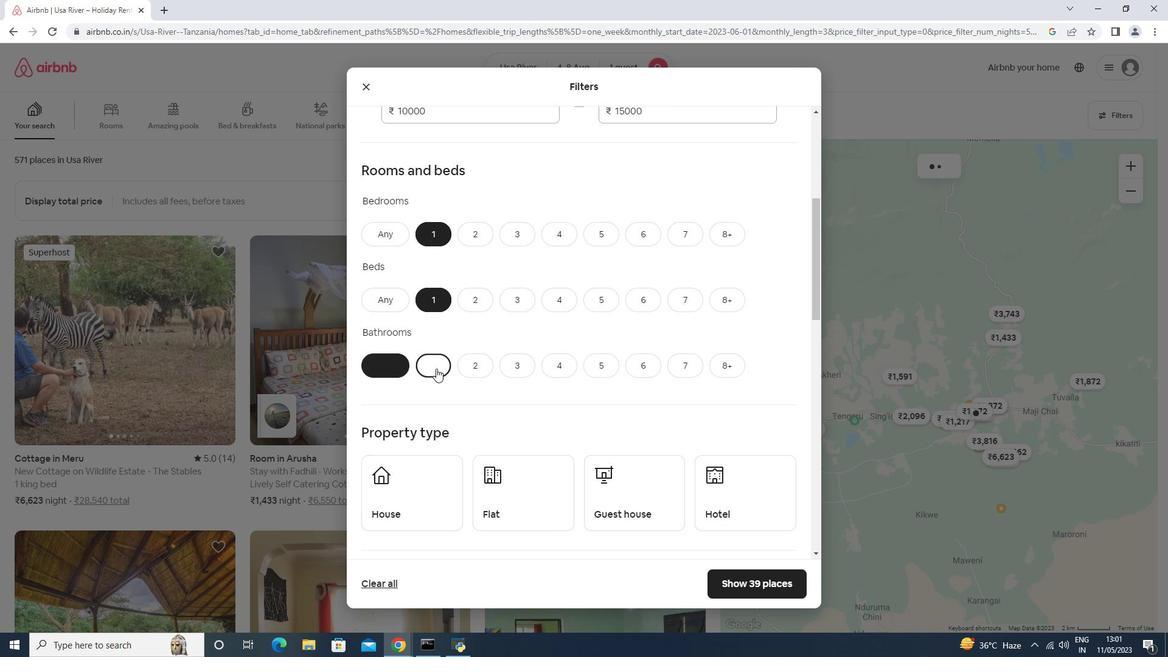 
Action: Mouse scrolled (435, 359) with delta (0, 0)
Screenshot: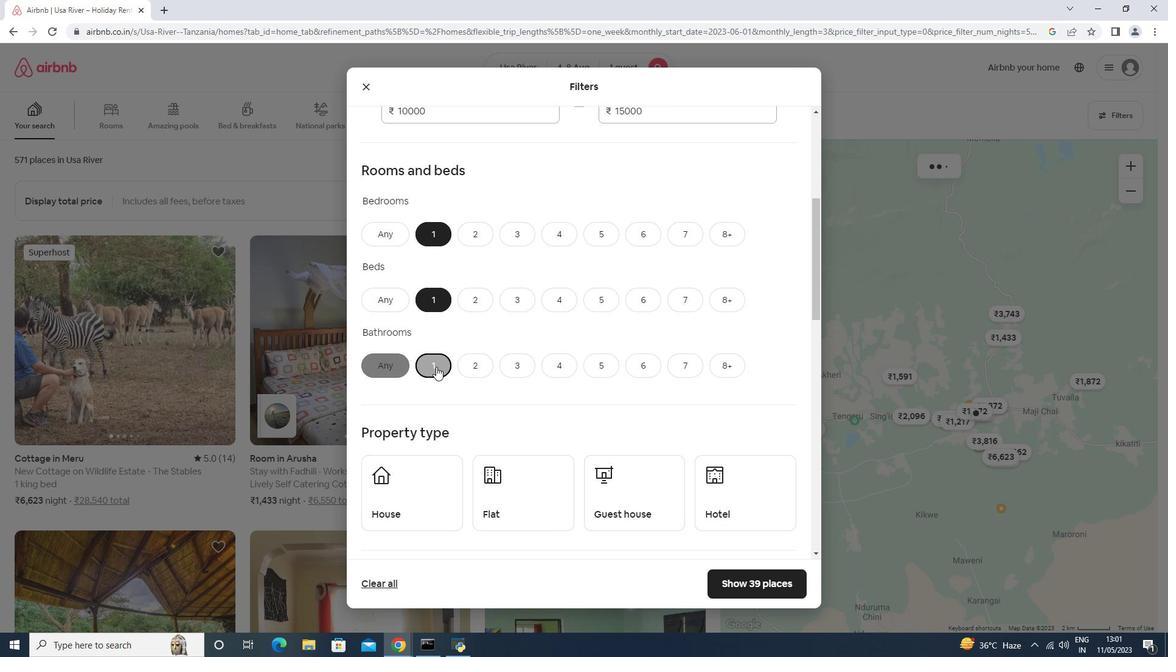 
Action: Mouse scrolled (435, 359) with delta (0, 0)
Screenshot: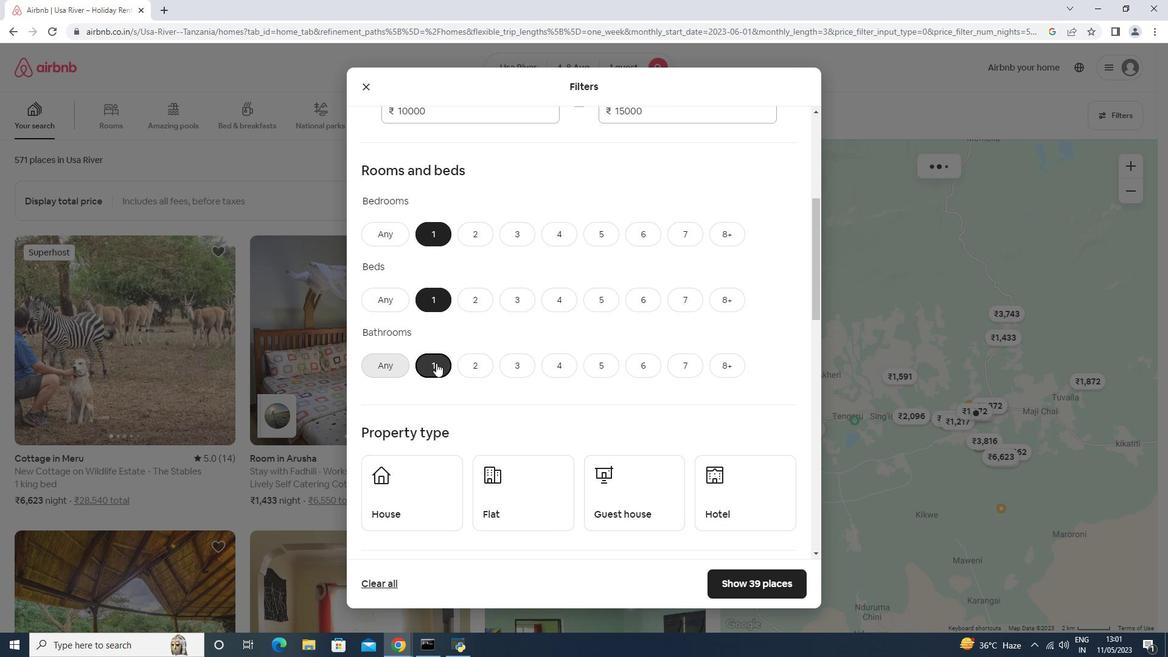 
Action: Mouse moved to (416, 335)
Screenshot: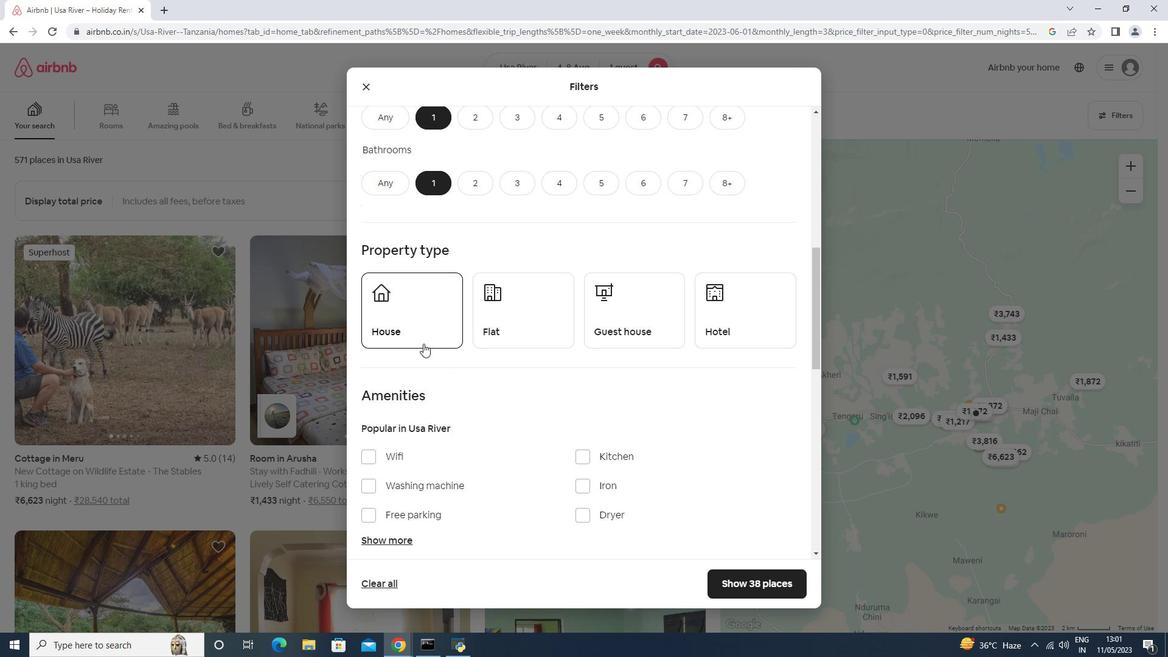 
Action: Mouse pressed left at (416, 335)
Screenshot: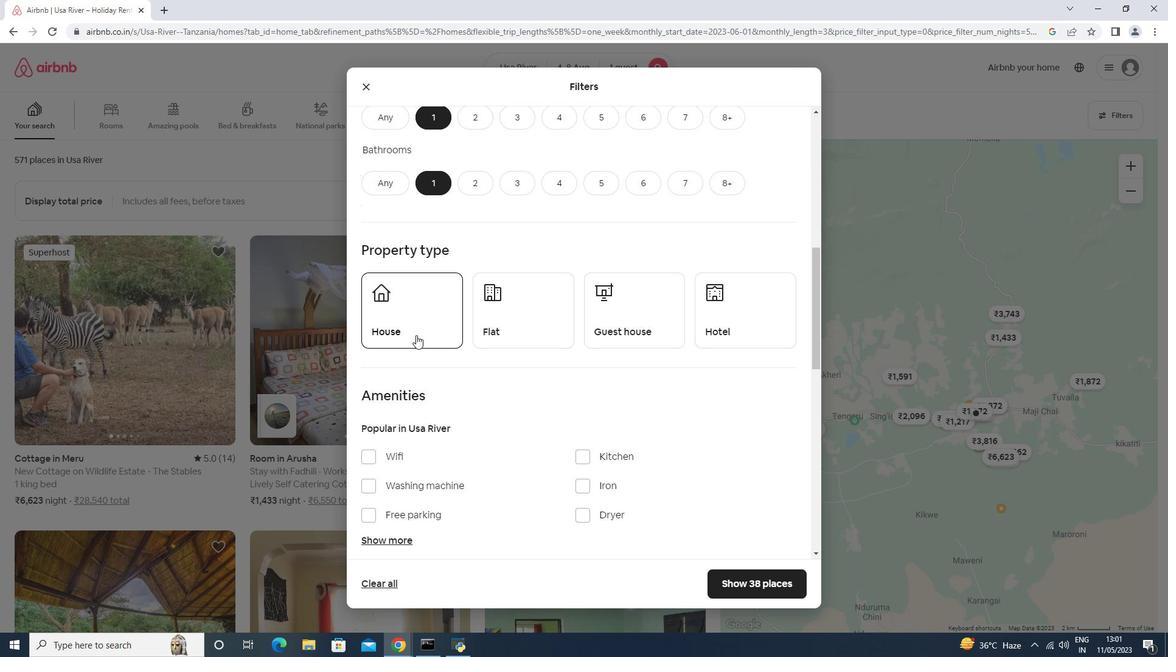 
Action: Mouse moved to (480, 315)
Screenshot: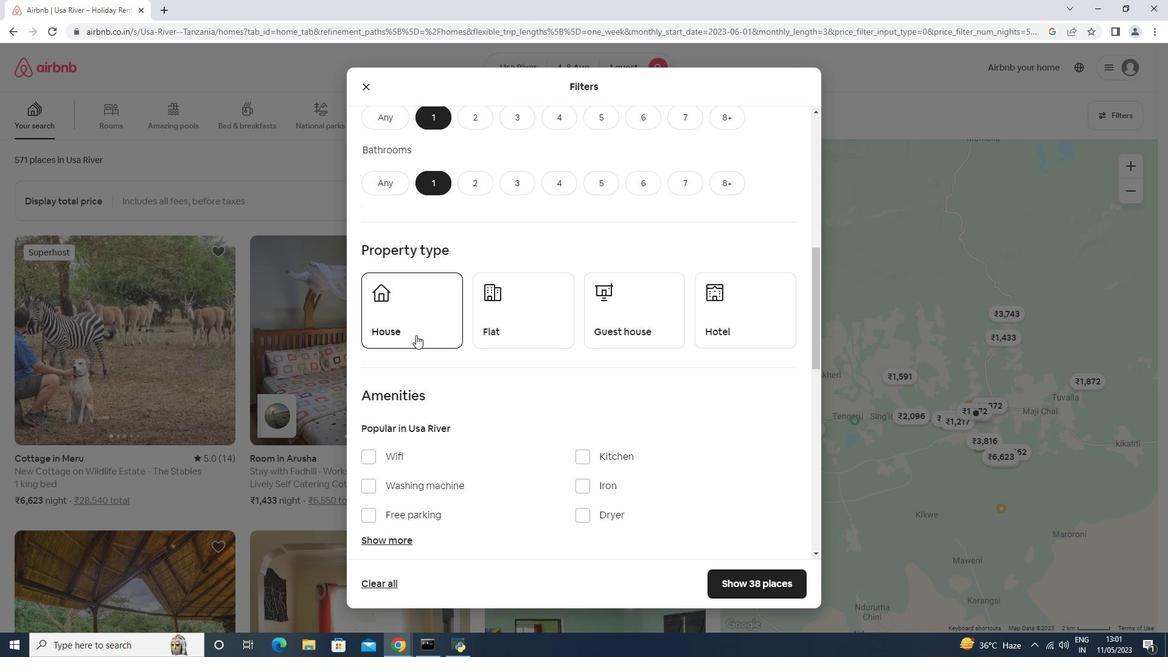 
Action: Mouse pressed left at (480, 315)
Screenshot: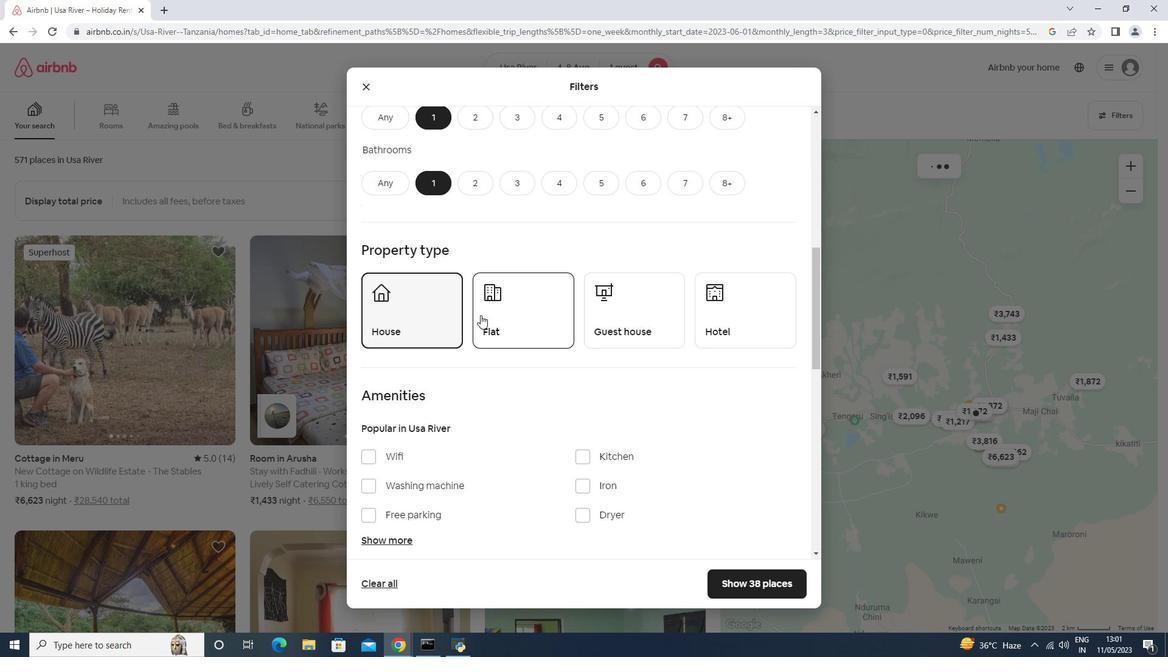 
Action: Mouse pressed left at (480, 315)
Screenshot: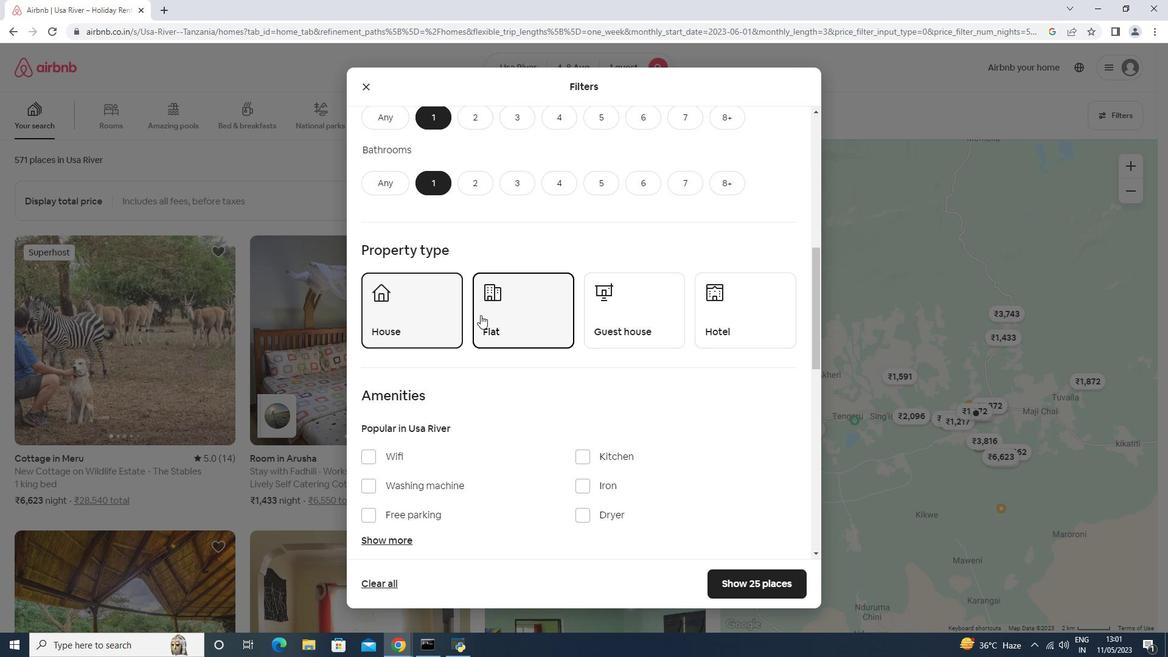 
Action: Mouse moved to (587, 315)
Screenshot: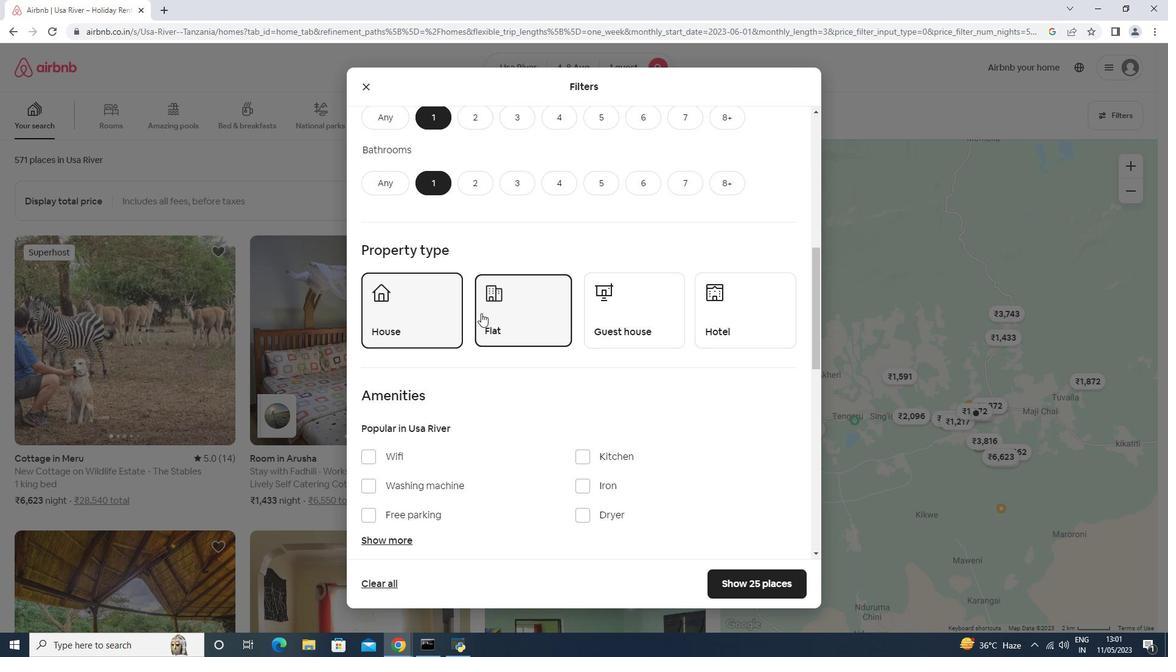 
Action: Mouse pressed left at (587, 315)
Screenshot: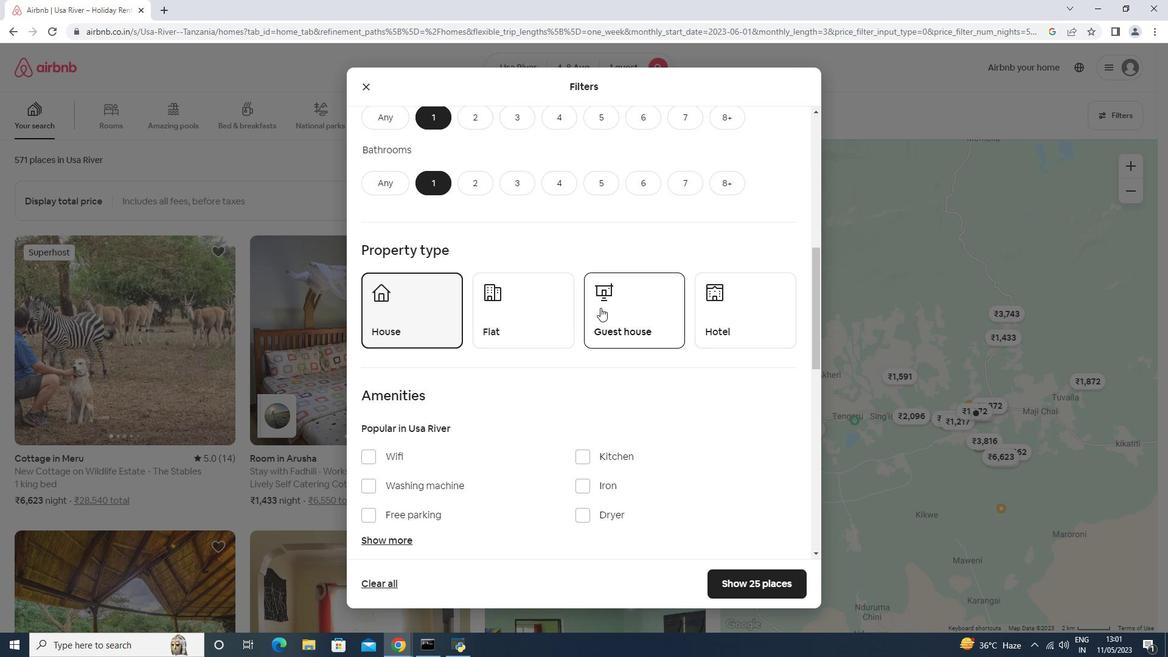 
Action: Mouse moved to (544, 317)
Screenshot: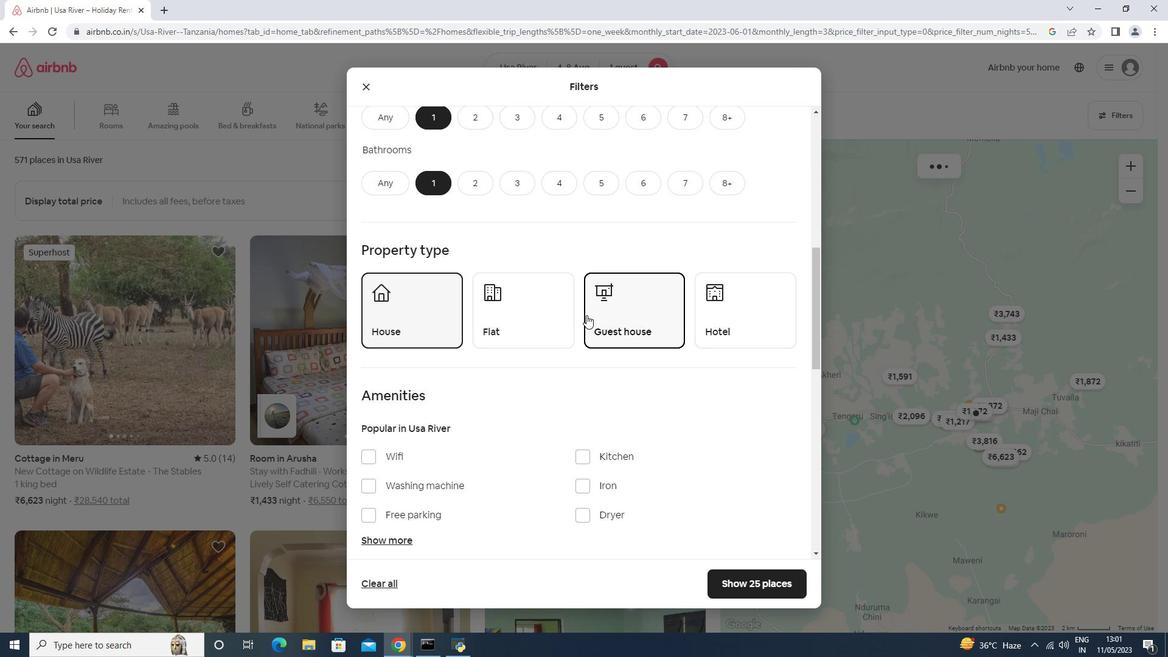 
Action: Mouse pressed left at (544, 317)
Screenshot: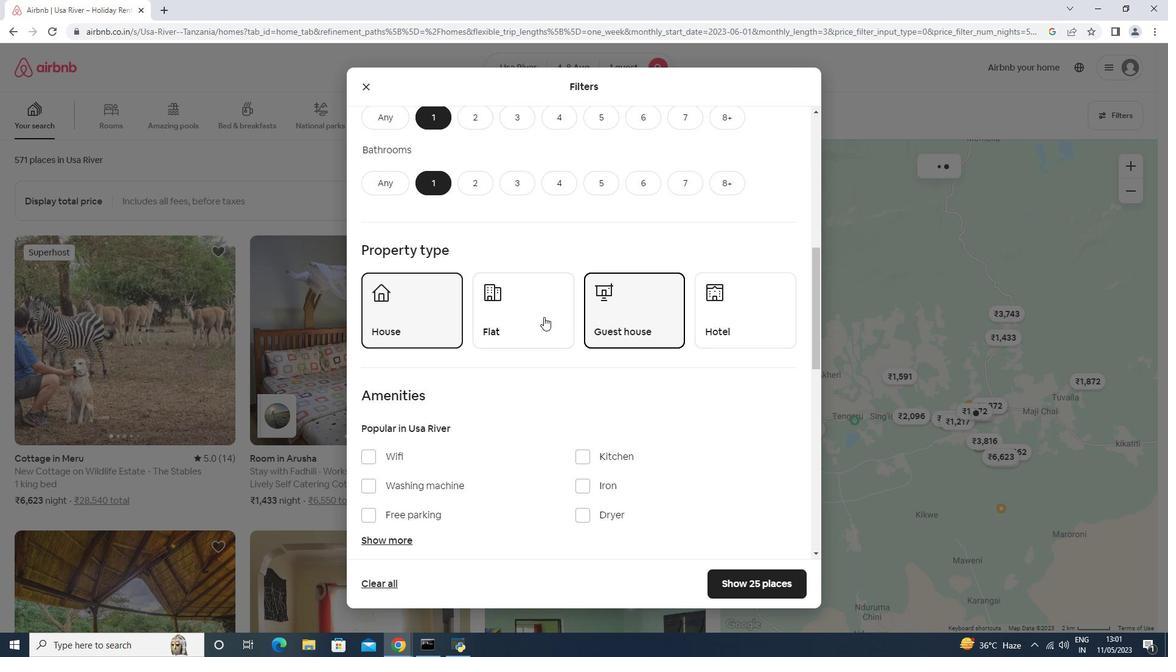 
Action: Mouse moved to (714, 309)
Screenshot: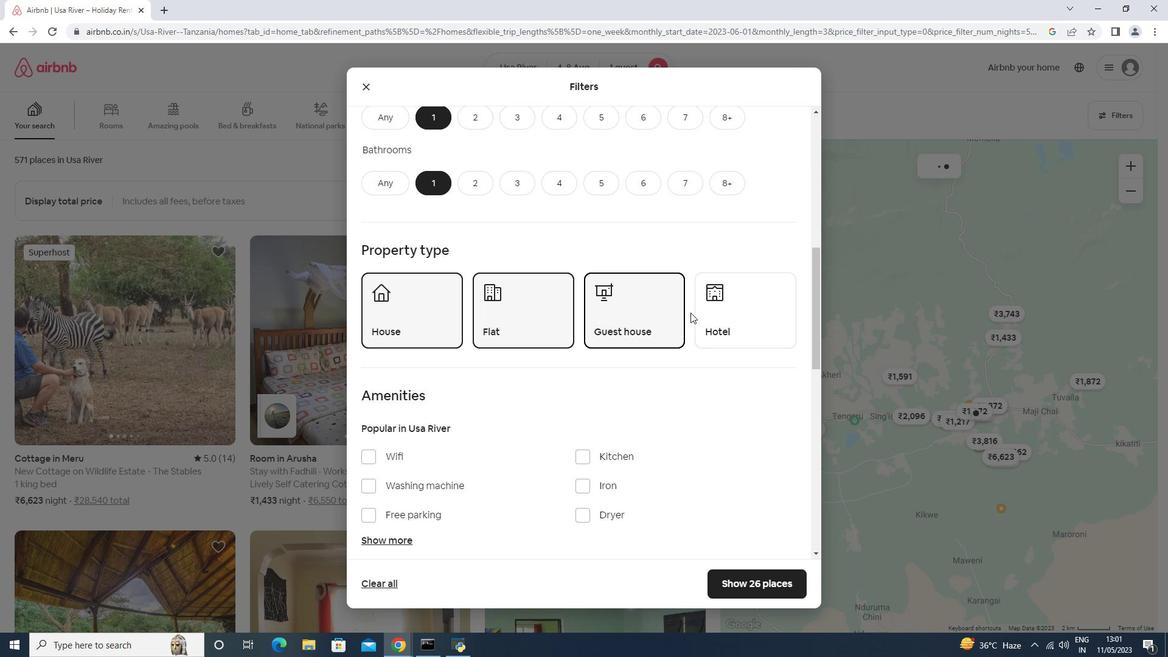 
Action: Mouse pressed left at (714, 309)
Screenshot: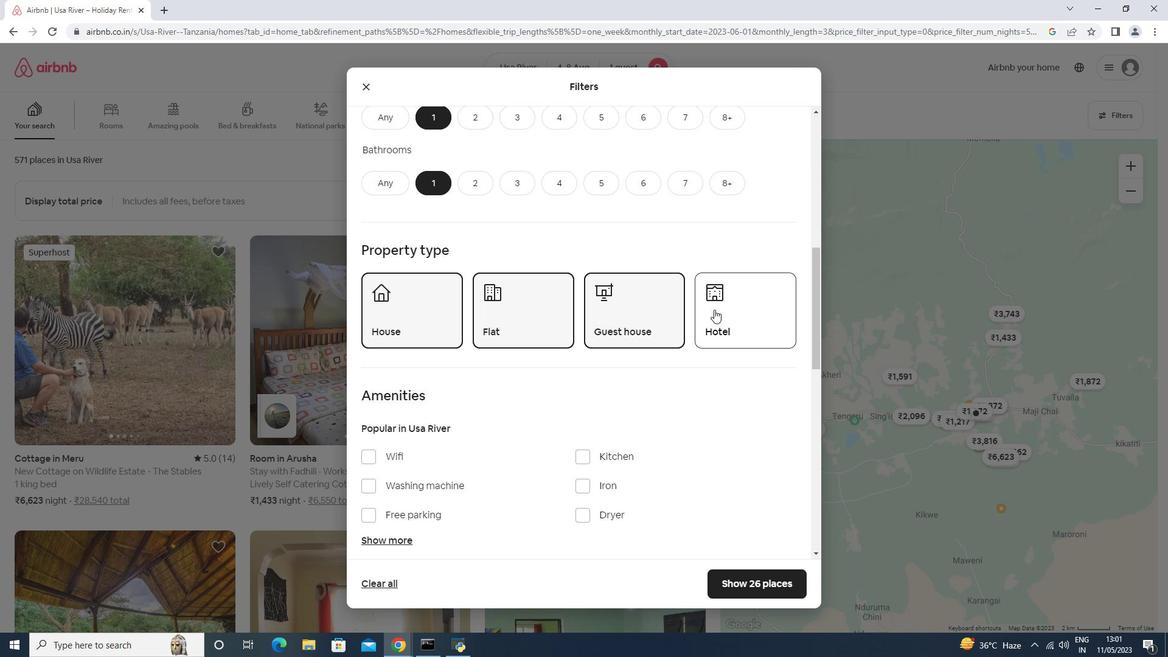 
Action: Mouse moved to (716, 302)
Screenshot: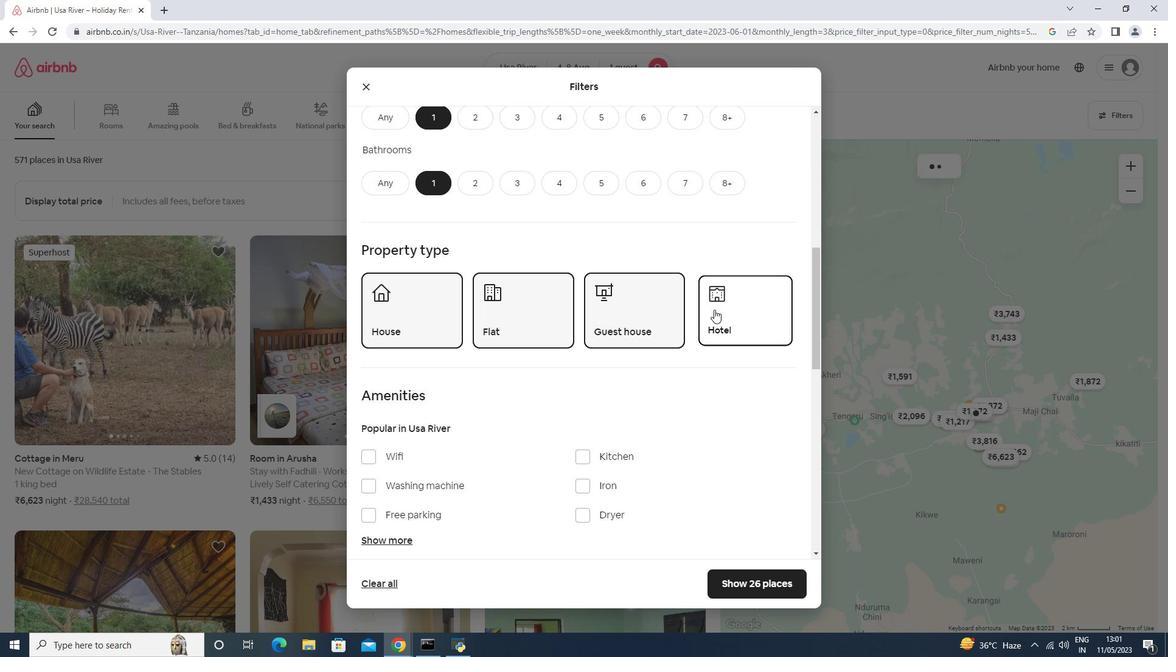 
Action: Mouse scrolled (716, 301) with delta (0, 0)
Screenshot: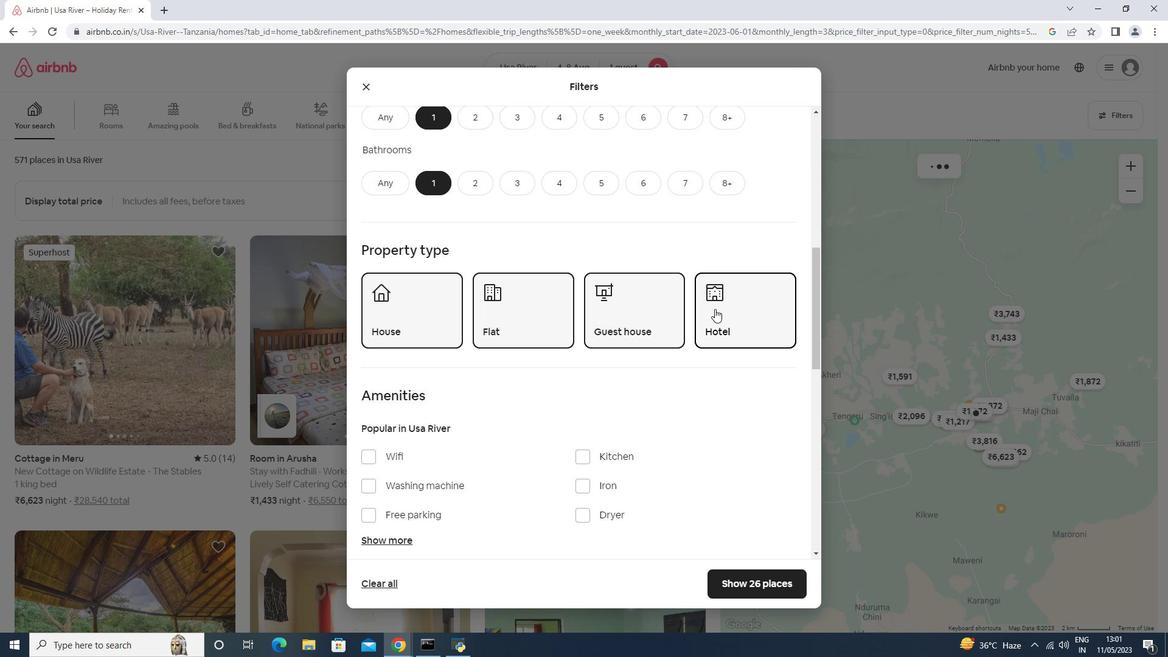 
Action: Mouse scrolled (716, 301) with delta (0, 0)
Screenshot: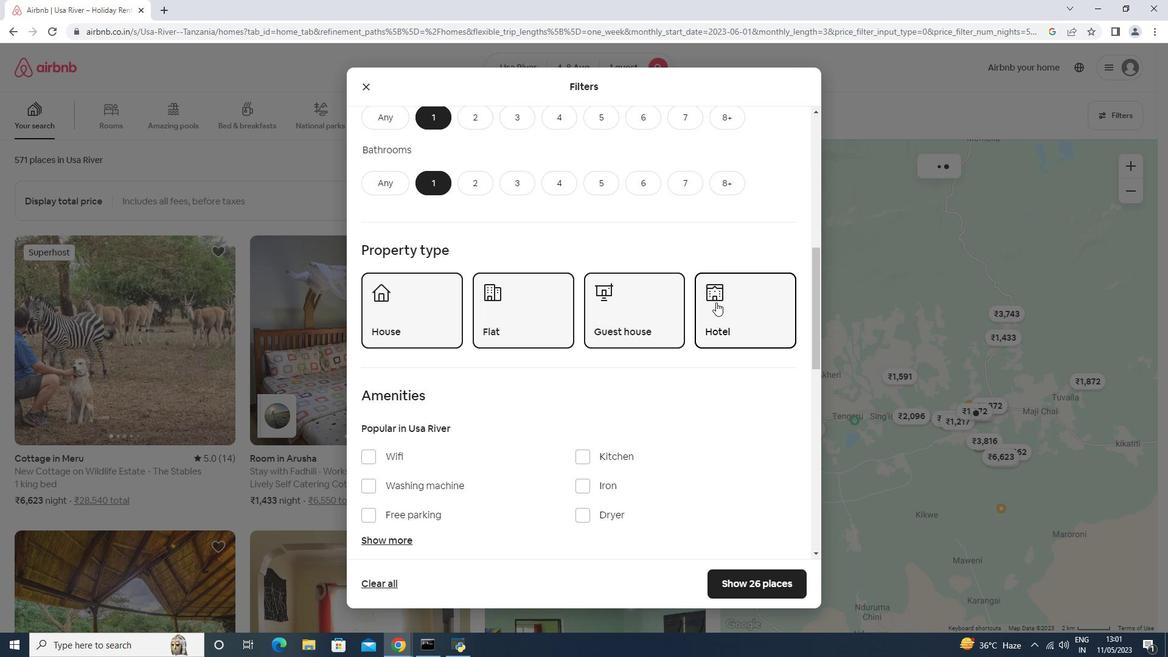 
Action: Mouse moved to (716, 302)
Screenshot: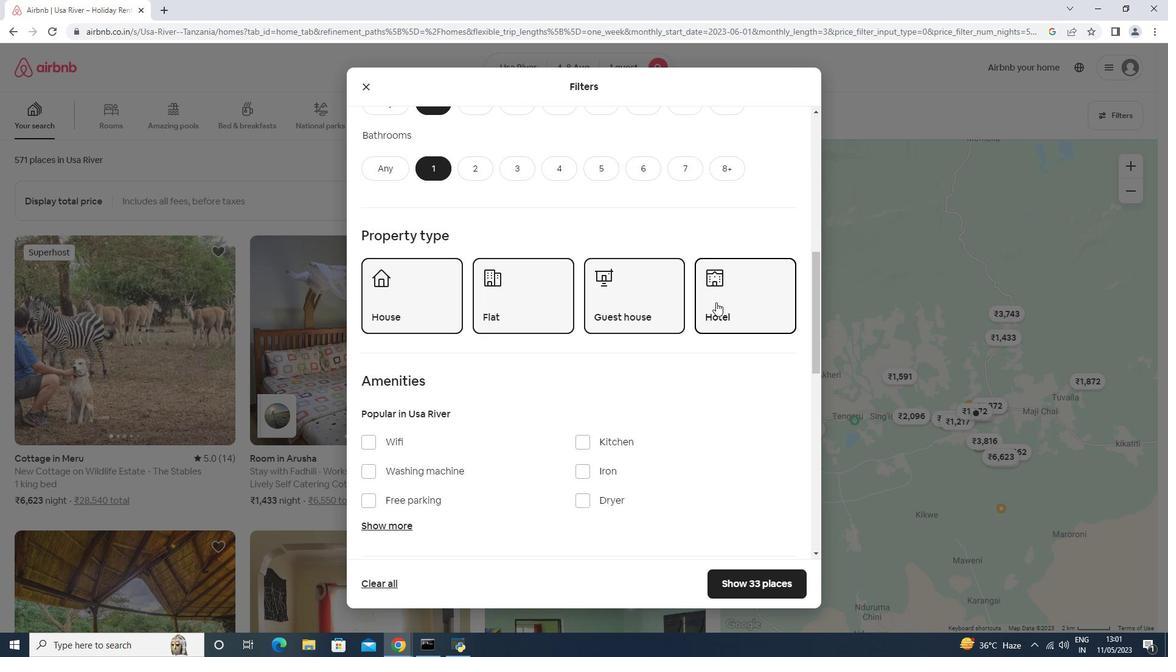 
Action: Mouse scrolled (716, 301) with delta (0, 0)
Screenshot: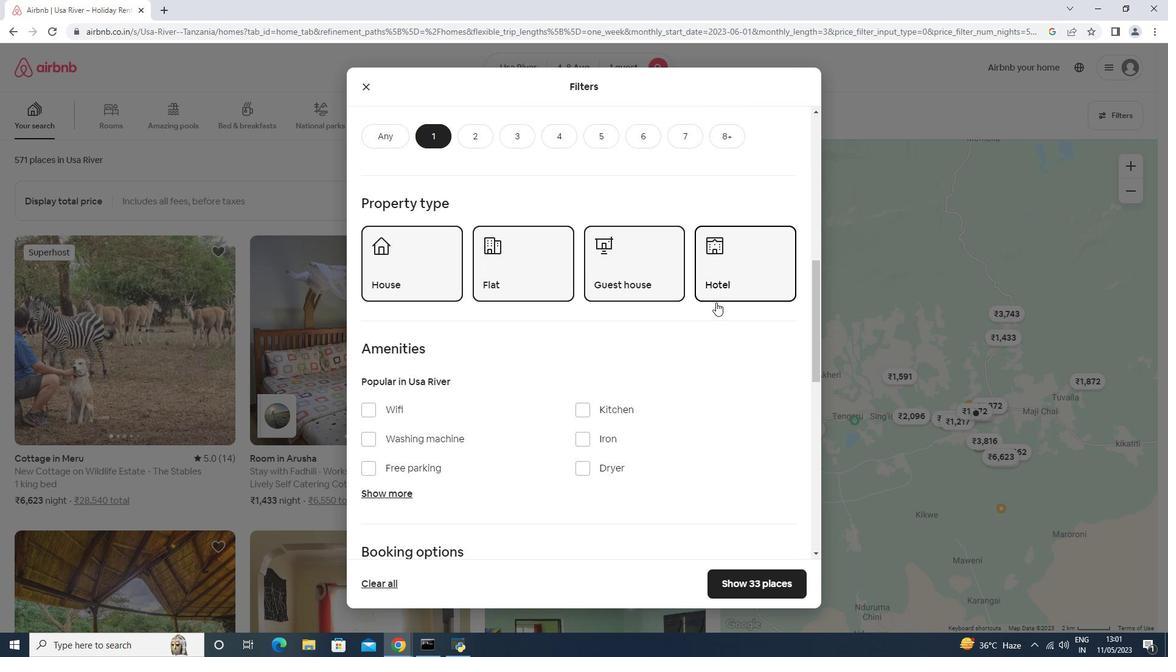 
Action: Mouse moved to (386, 236)
Screenshot: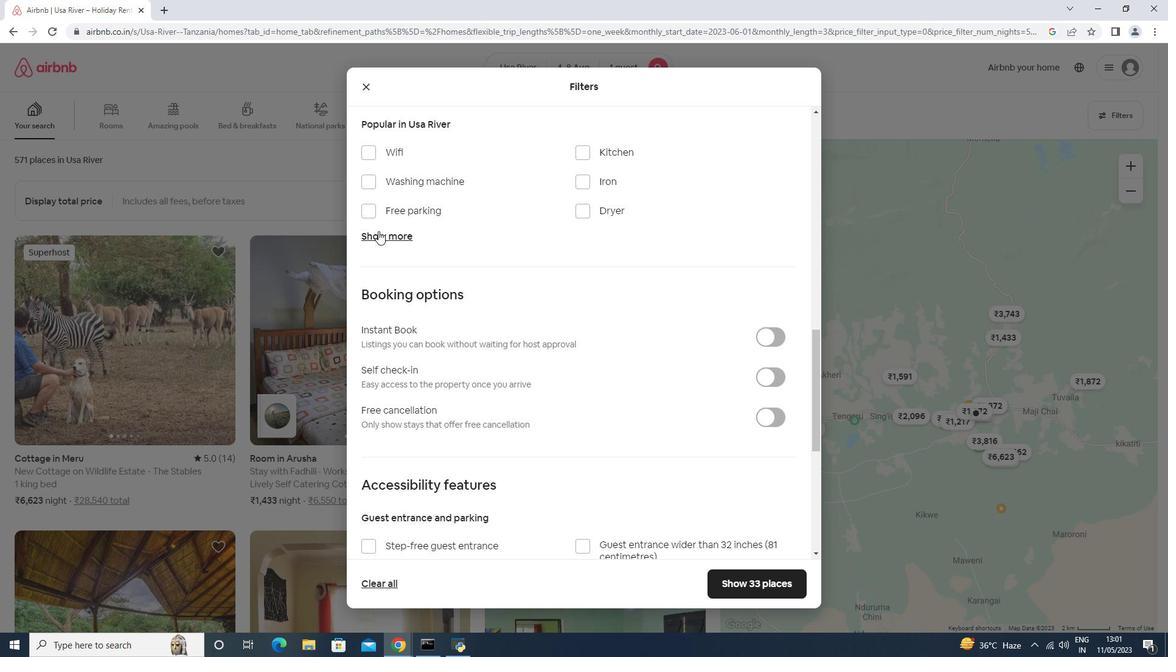 
Action: Mouse pressed left at (386, 236)
Screenshot: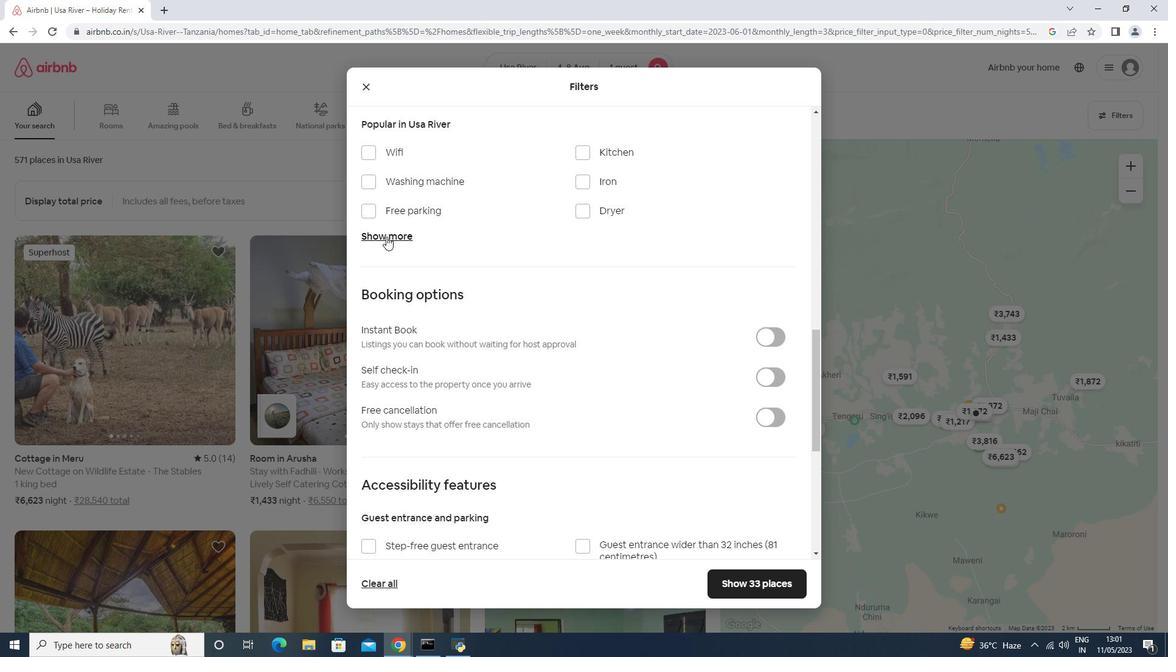 
Action: Mouse scrolled (386, 236) with delta (0, 0)
Screenshot: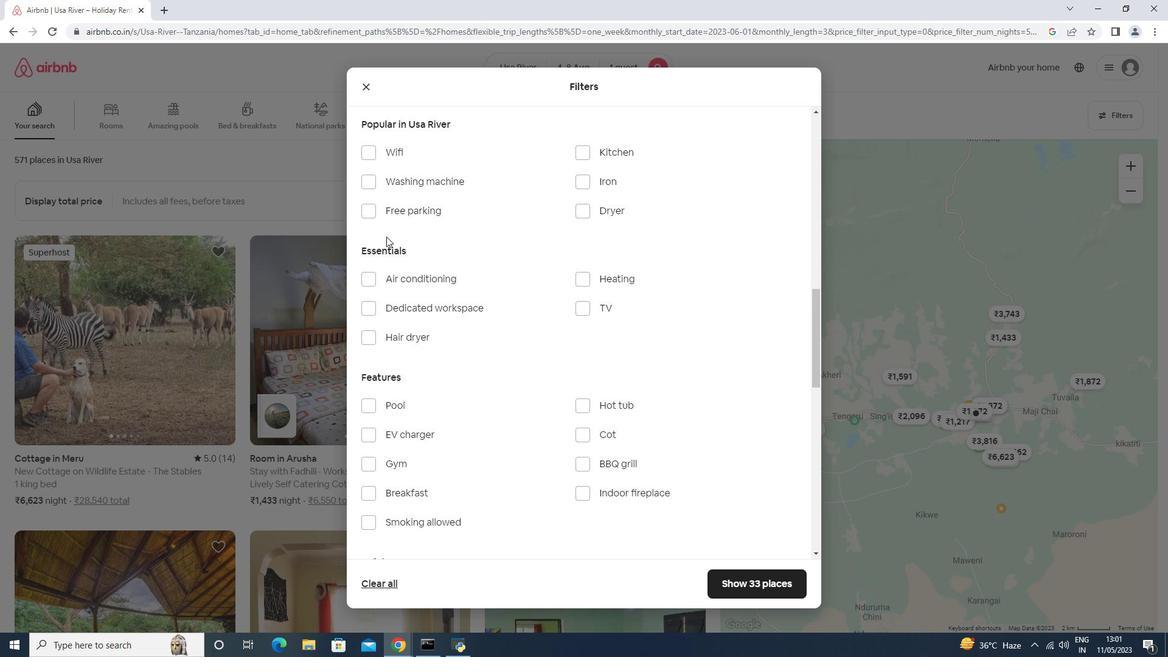 
Action: Mouse scrolled (386, 236) with delta (0, 0)
Screenshot: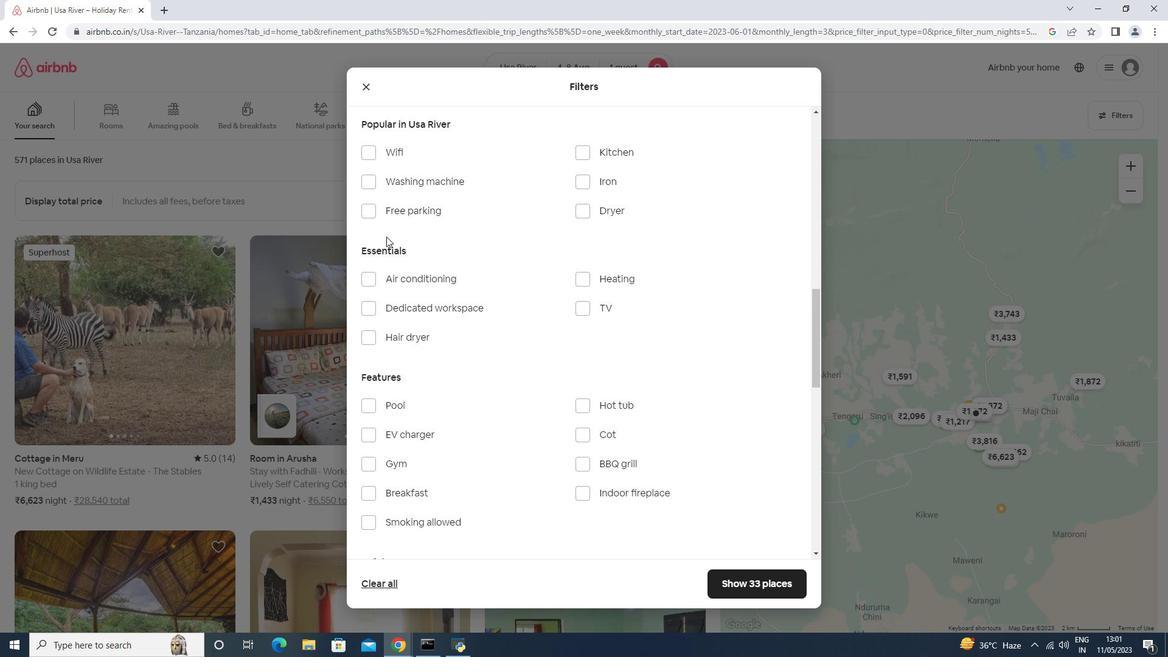 
Action: Mouse scrolled (386, 236) with delta (0, 0)
Screenshot: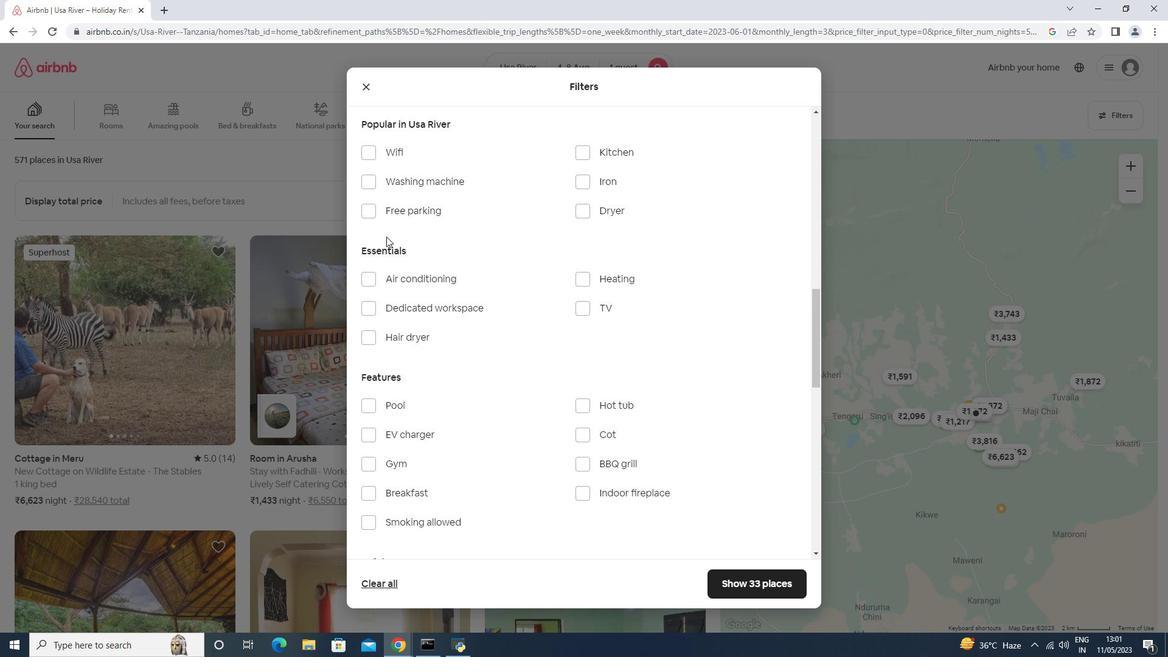 
Action: Mouse scrolled (386, 236) with delta (0, 0)
Screenshot: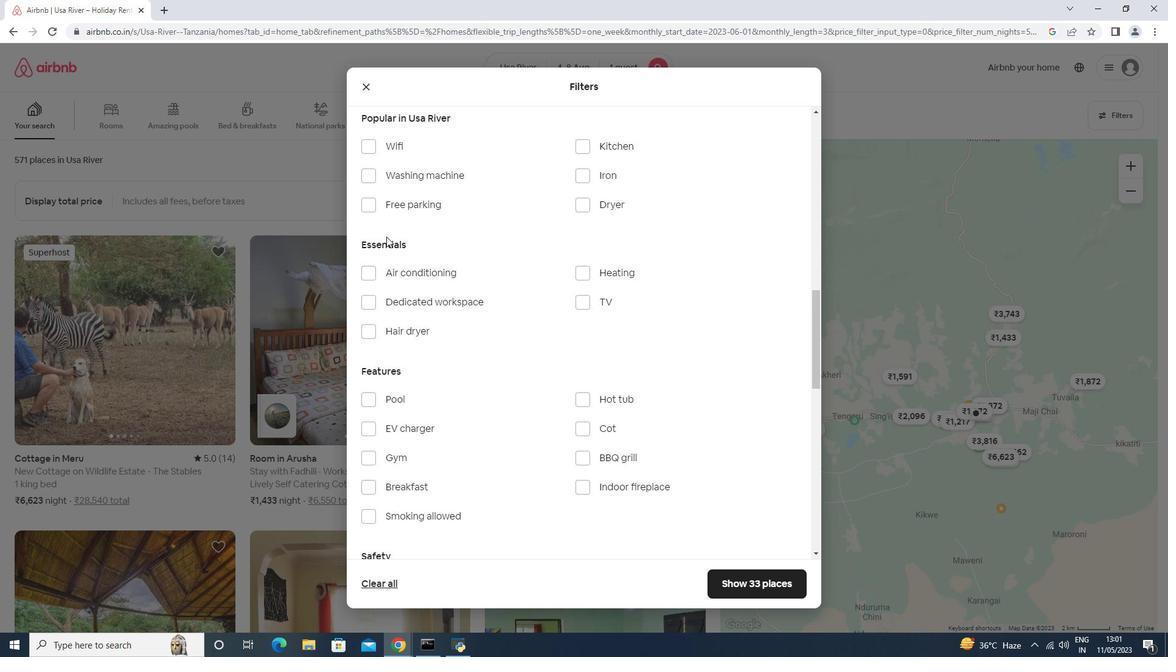 
Action: Mouse scrolled (386, 236) with delta (0, 0)
Screenshot: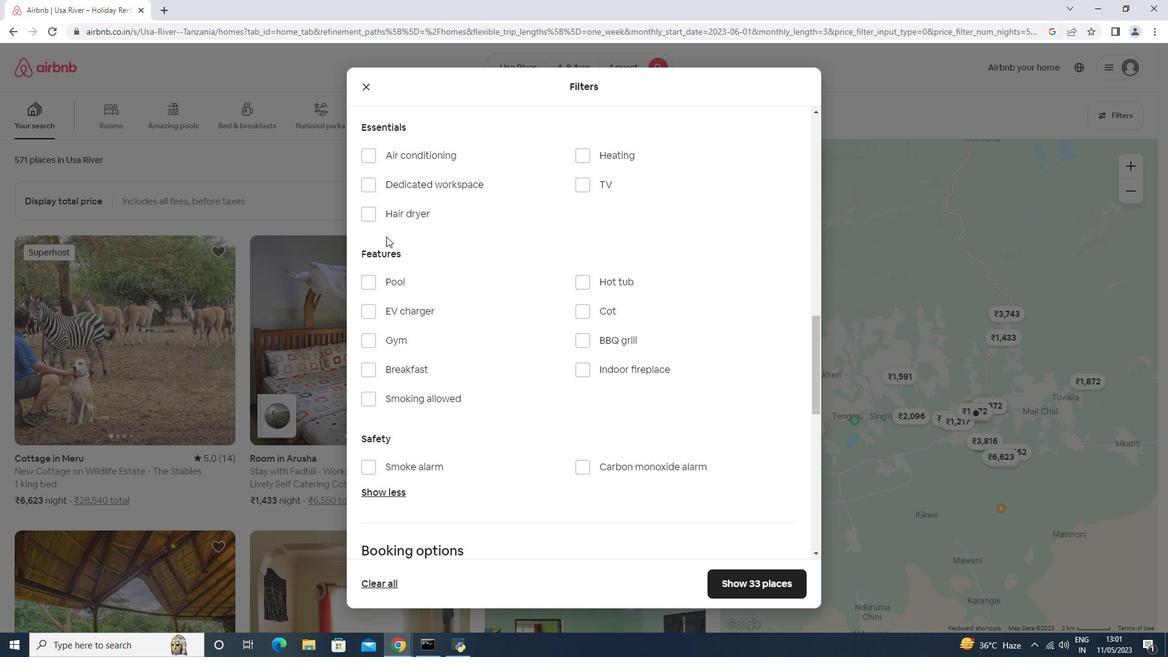 
Action: Mouse scrolled (386, 236) with delta (0, 0)
Screenshot: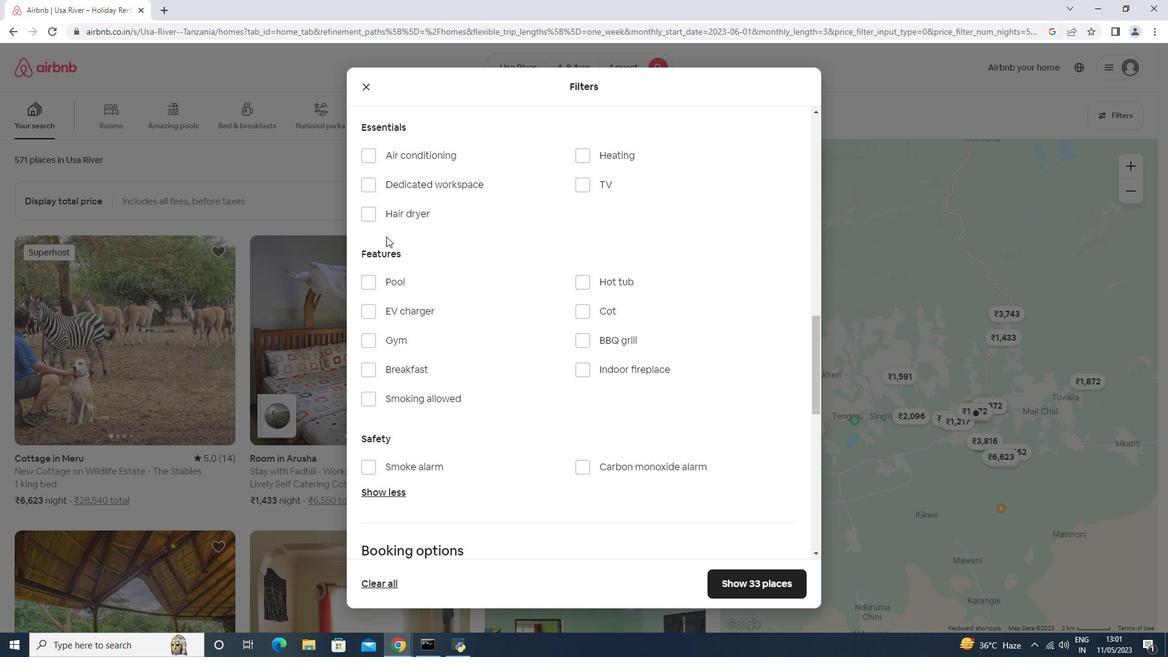 
Action: Mouse scrolled (386, 236) with delta (0, 0)
Screenshot: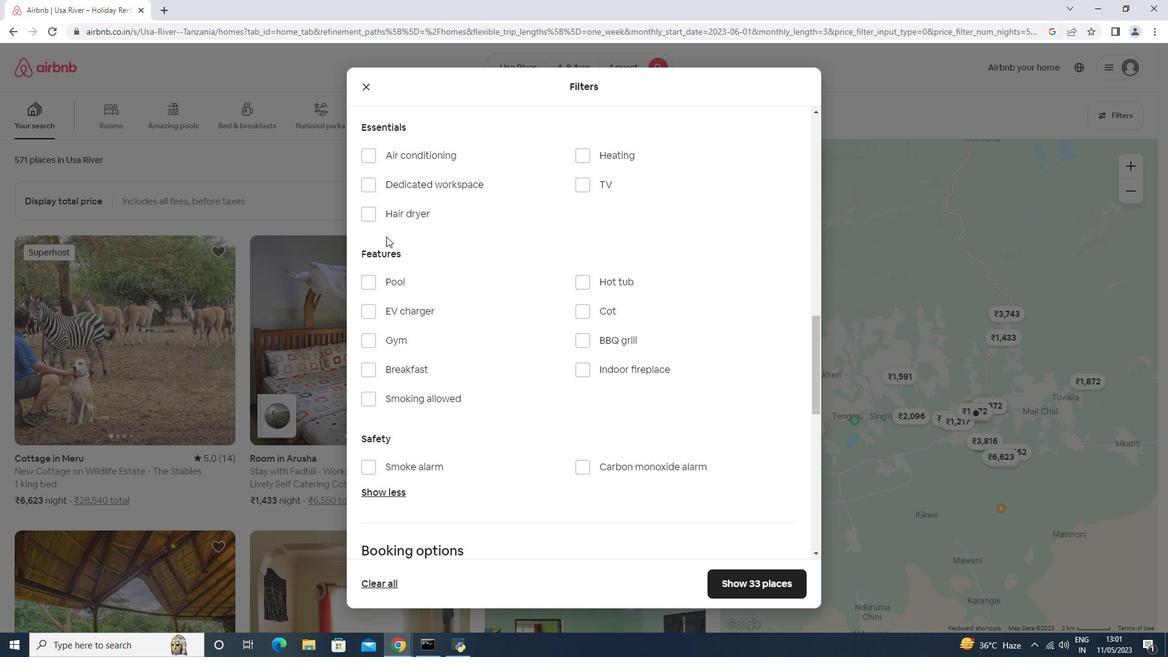 
Action: Mouse scrolled (386, 236) with delta (0, 0)
Screenshot: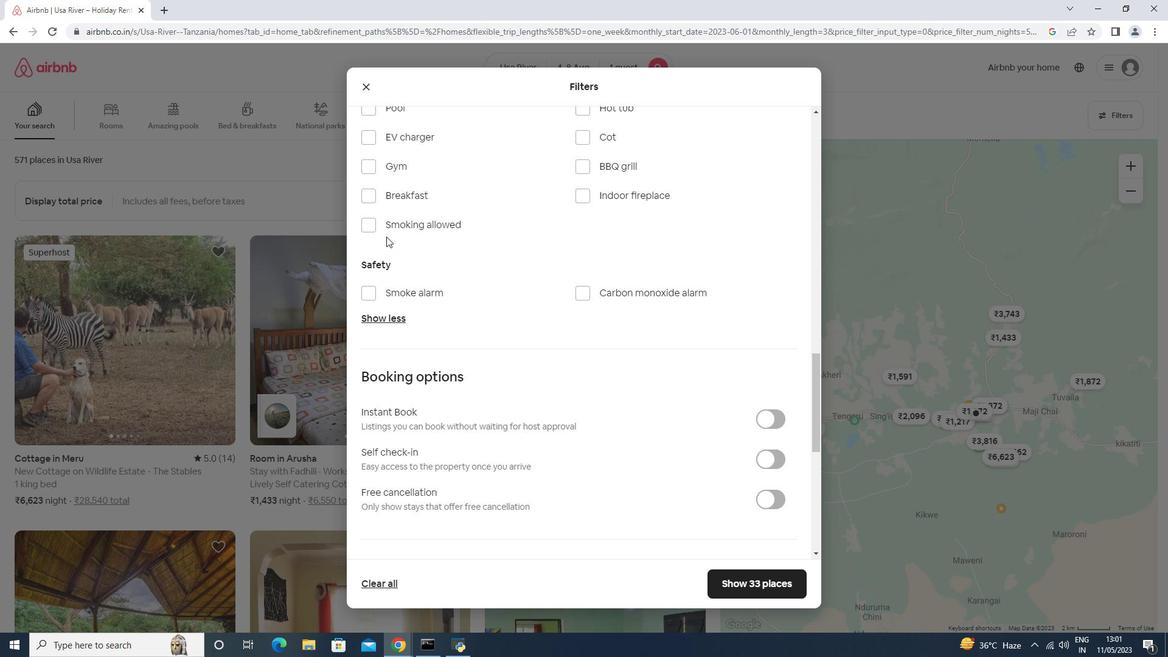 
Action: Mouse moved to (770, 273)
Screenshot: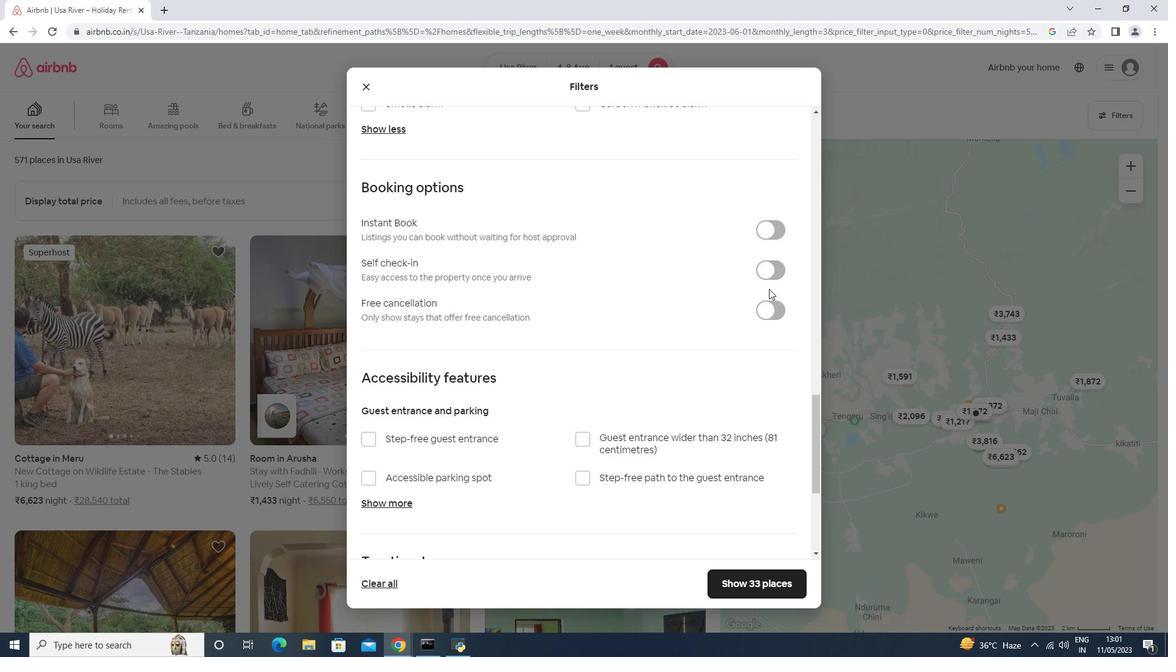 
Action: Mouse pressed left at (770, 273)
Screenshot: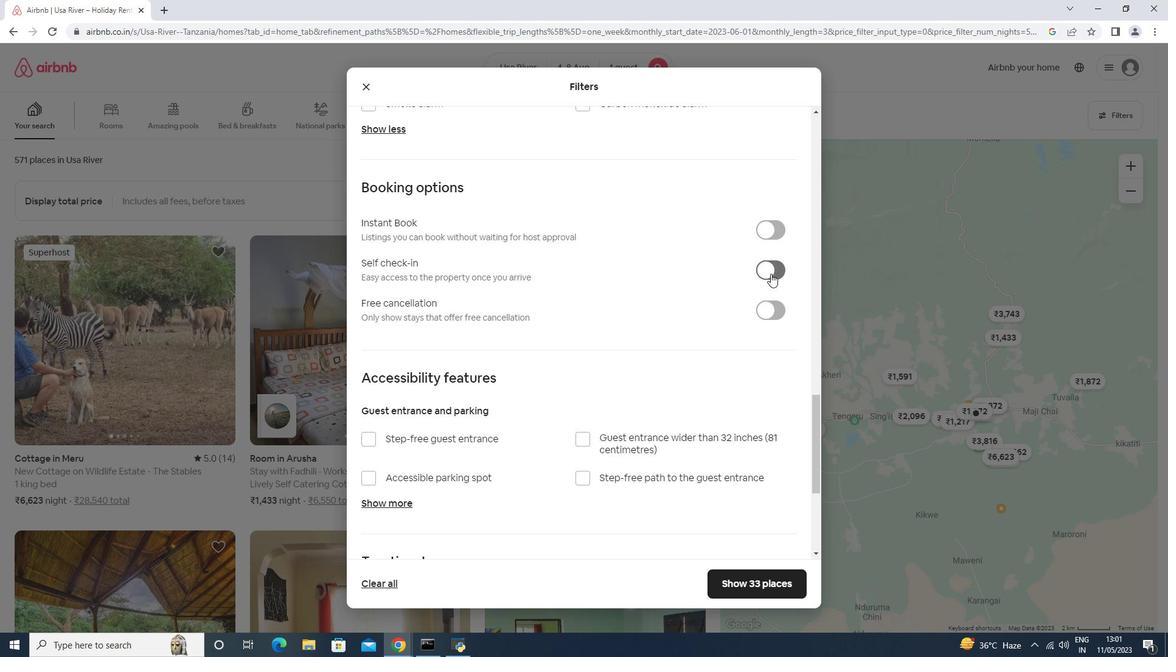 
Action: Mouse scrolled (770, 273) with delta (0, 0)
Screenshot: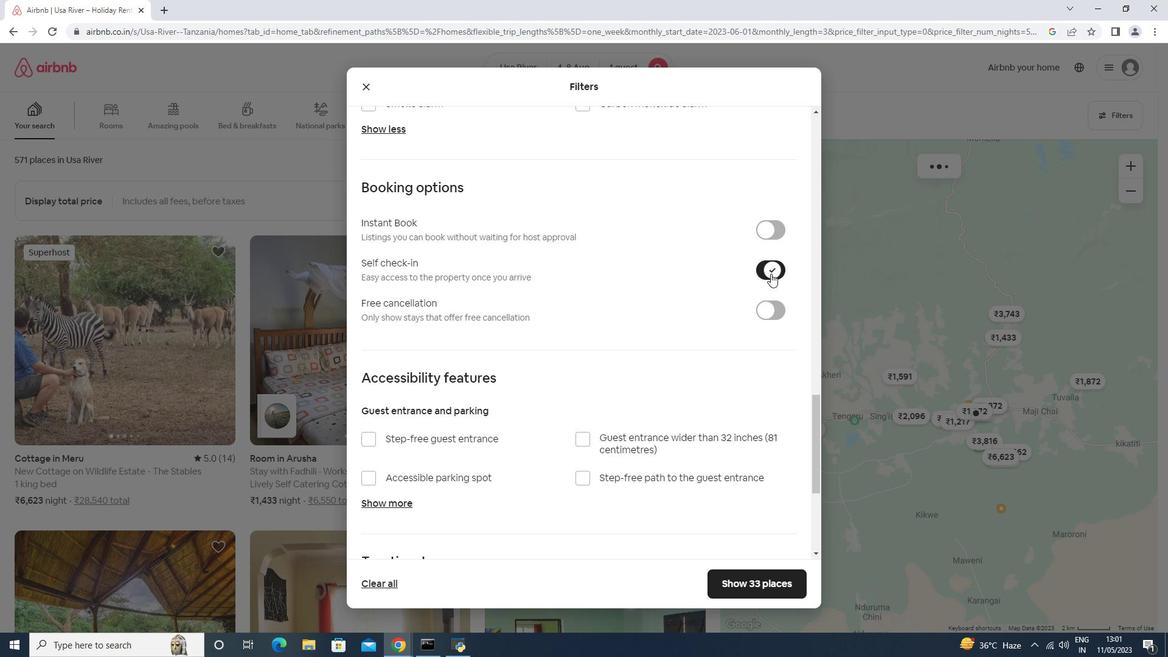 
Action: Mouse scrolled (770, 273) with delta (0, 0)
Screenshot: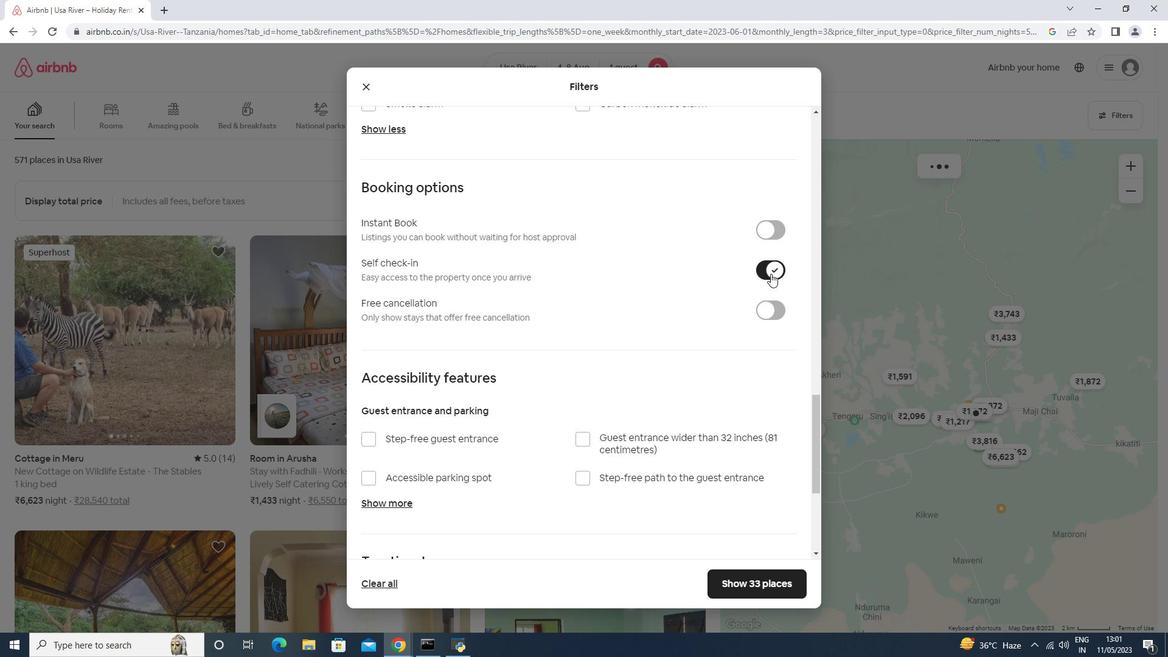 
Action: Mouse scrolled (770, 273) with delta (0, 0)
Screenshot: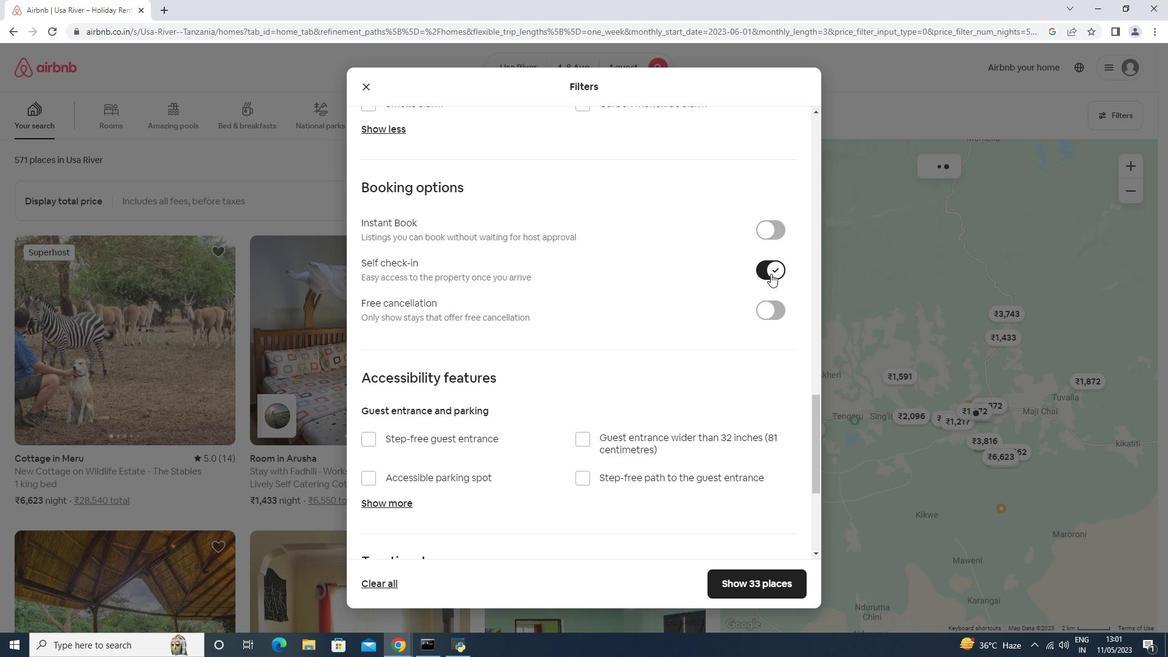 
Action: Mouse scrolled (770, 273) with delta (0, 0)
Screenshot: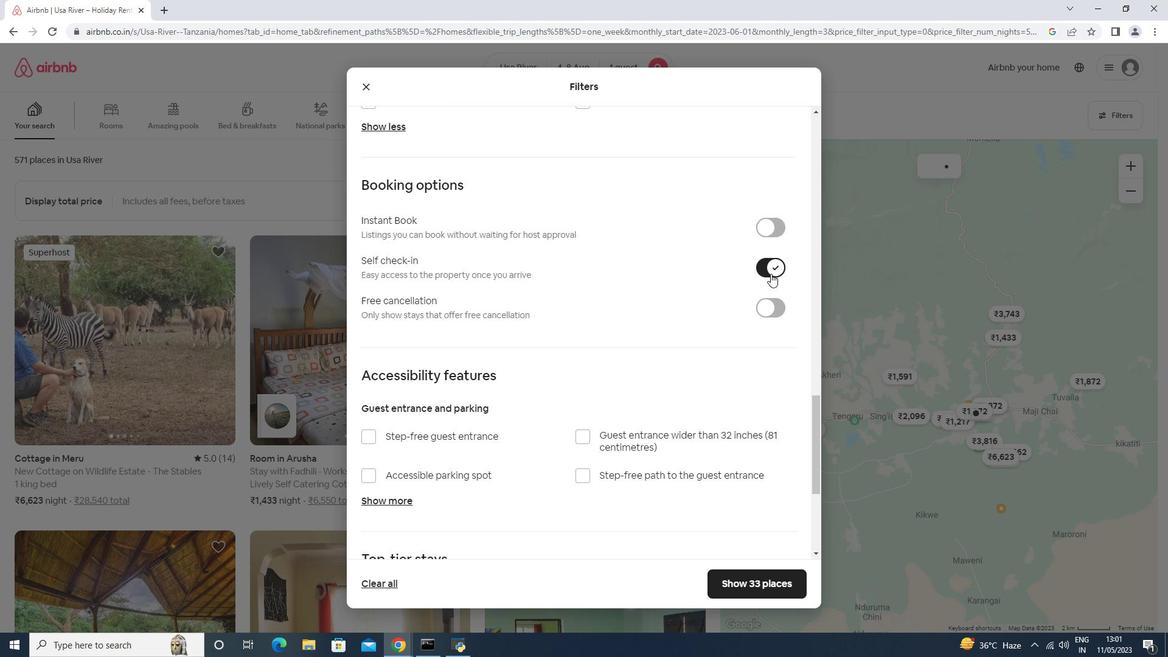
Action: Mouse scrolled (770, 273) with delta (0, 0)
Screenshot: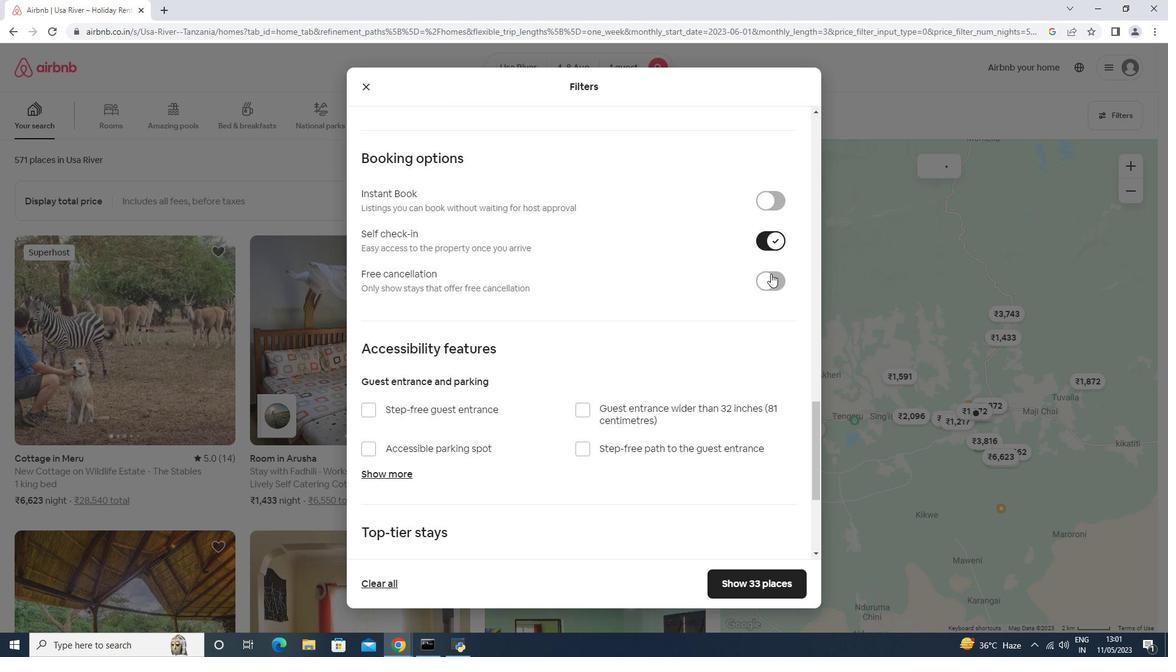 
Action: Mouse moved to (370, 433)
Screenshot: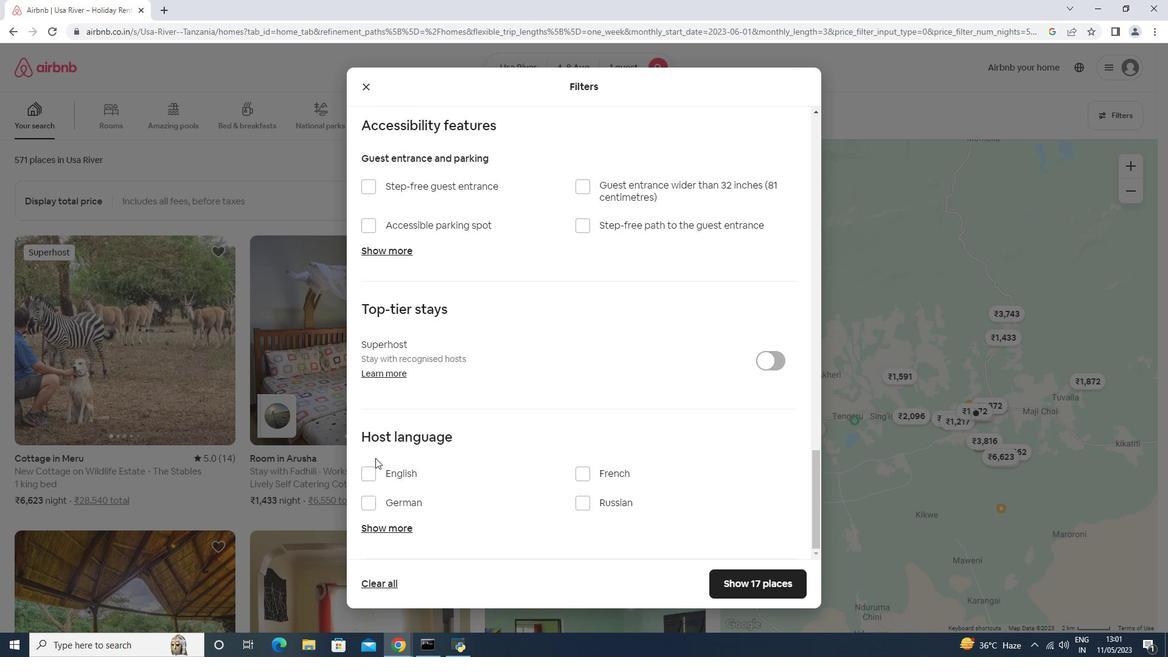 
Action: Mouse pressed left at (370, 433)
Screenshot: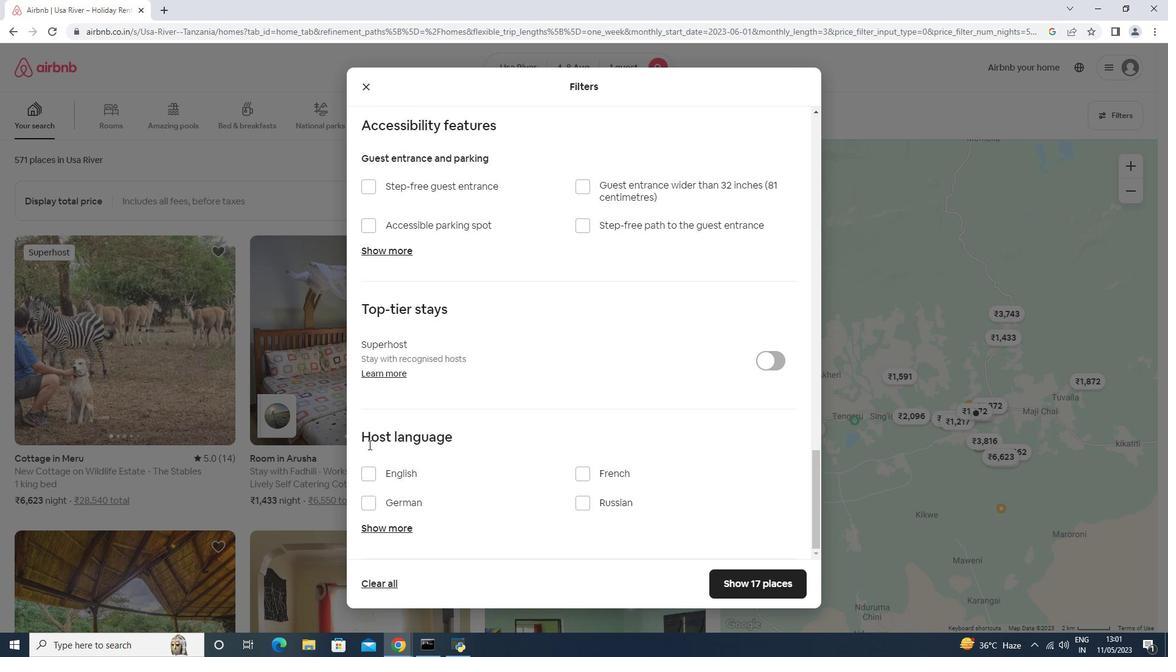 
Action: Mouse moved to (369, 466)
Screenshot: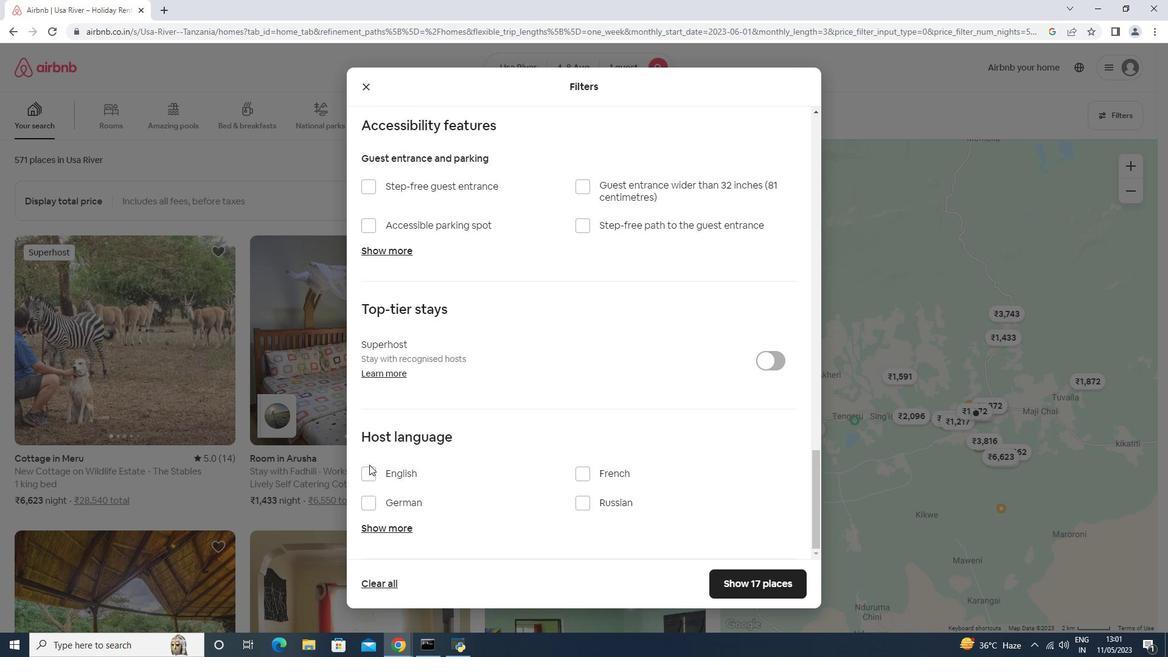 
Action: Mouse pressed left at (369, 466)
Screenshot: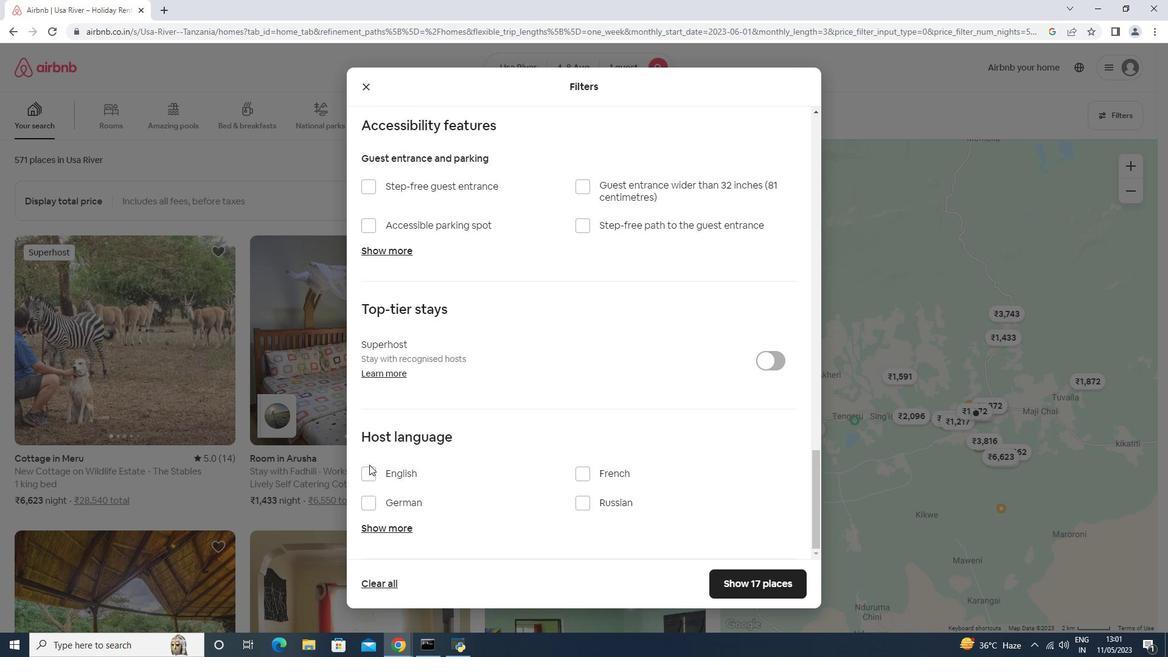 
Action: Mouse moved to (371, 474)
Screenshot: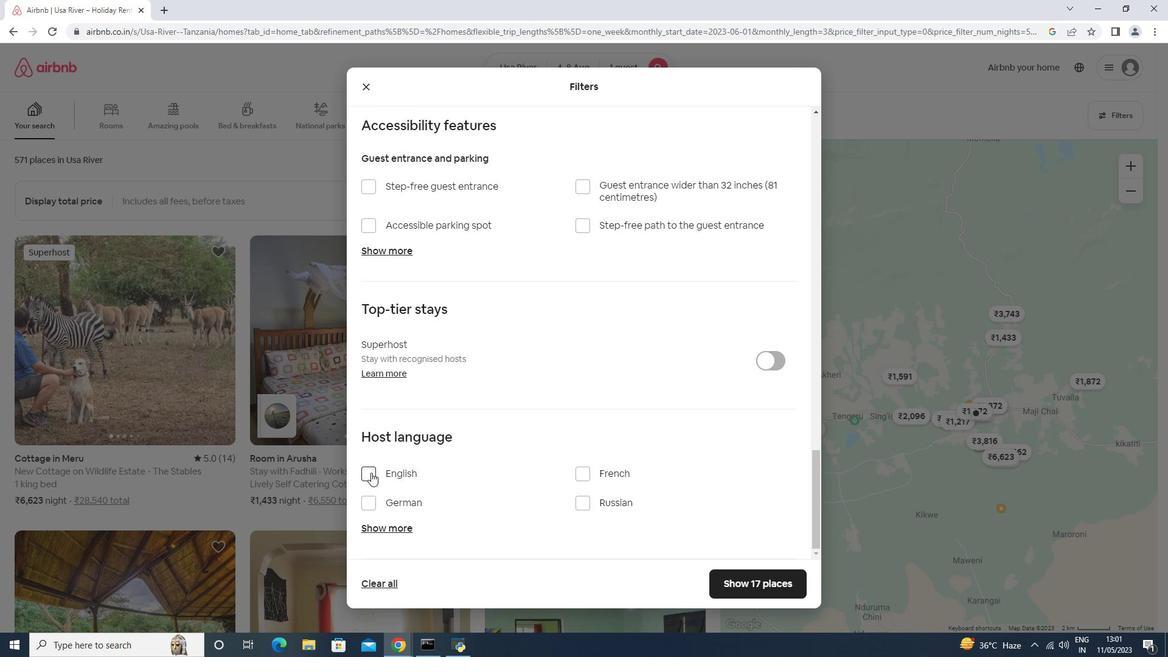 
Action: Mouse pressed left at (371, 474)
Screenshot: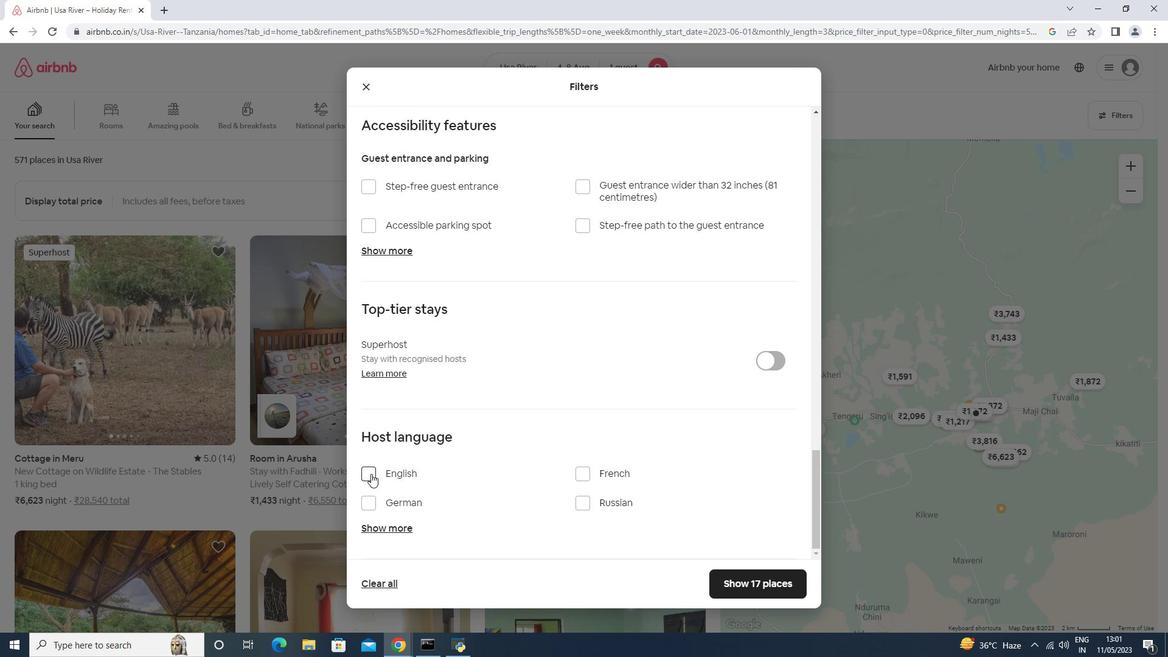 
Action: Mouse moved to (757, 582)
Screenshot: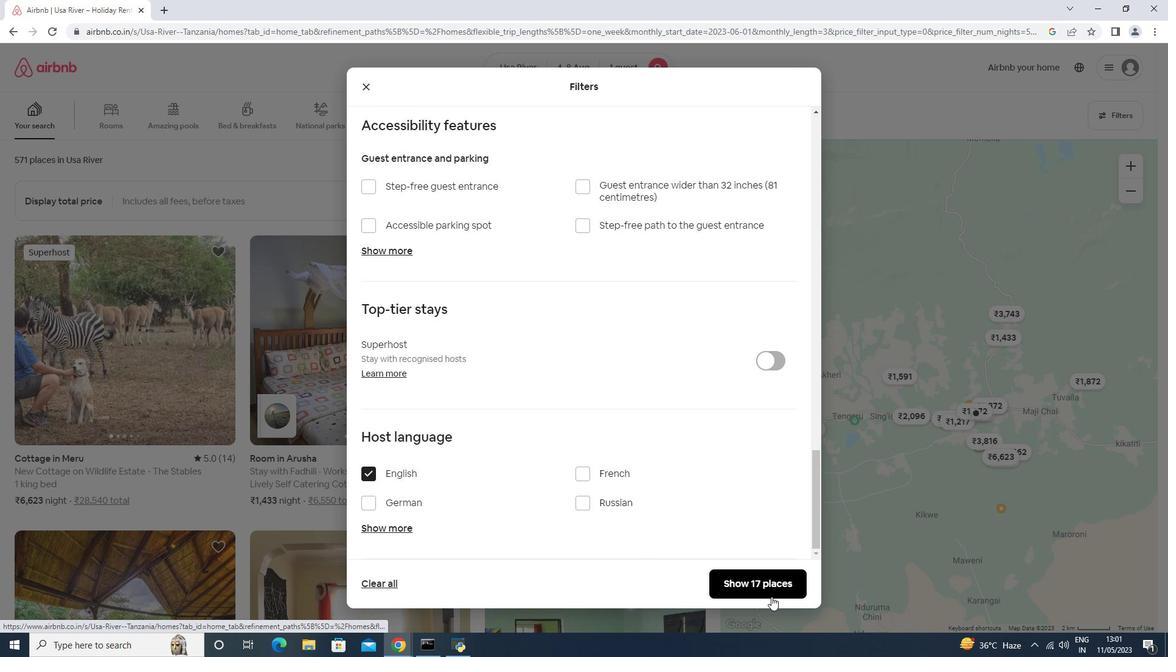 
